 Task: Format the header row with 'Arial Black' font, size 20, and a red background.
Action: Mouse moved to (118, 174)
Screenshot: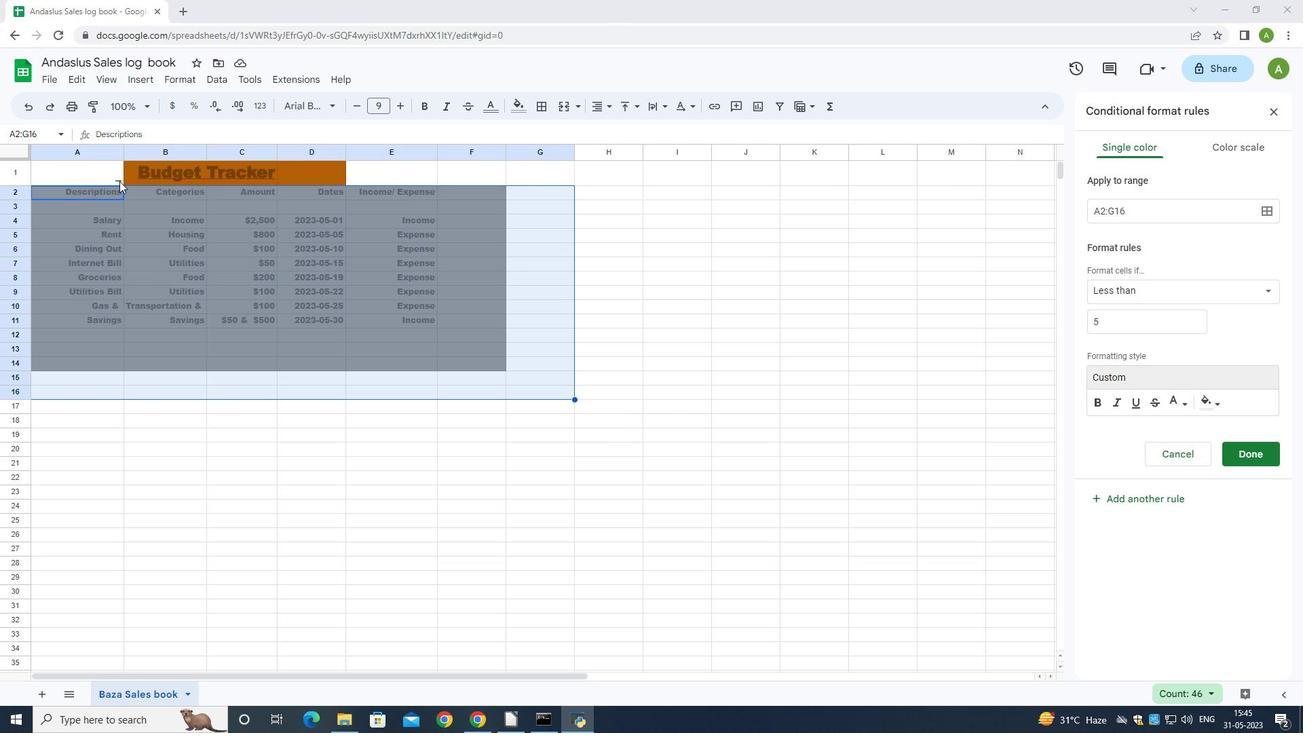 
Action: Mouse pressed left at (118, 174)
Screenshot: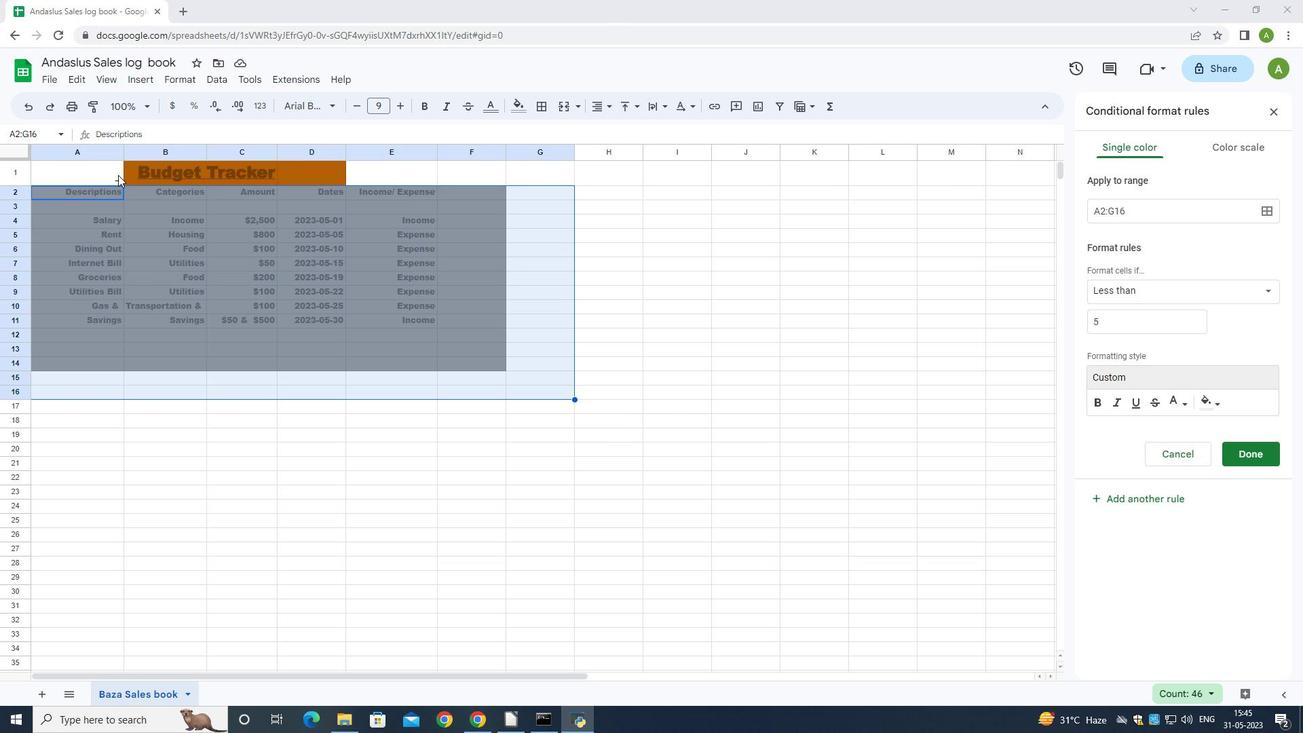 
Action: Mouse moved to (161, 169)
Screenshot: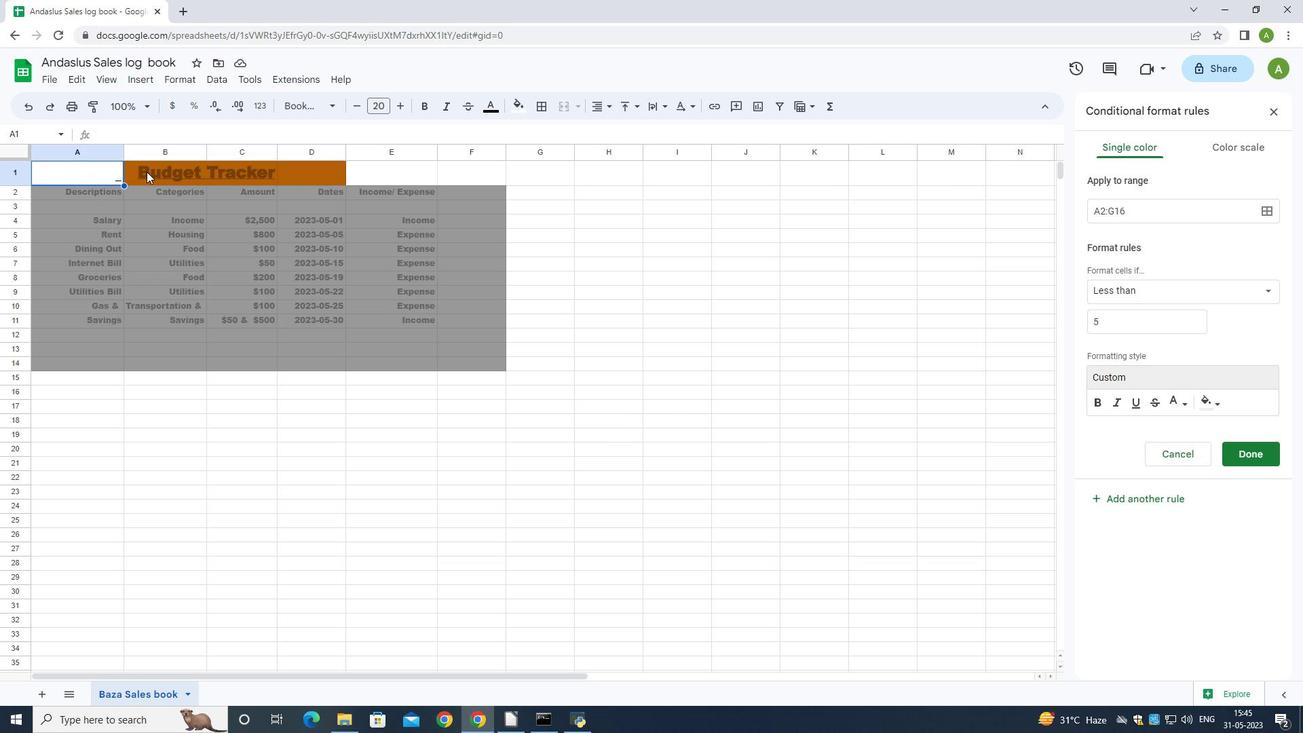 
Action: Mouse pressed left at (161, 169)
Screenshot: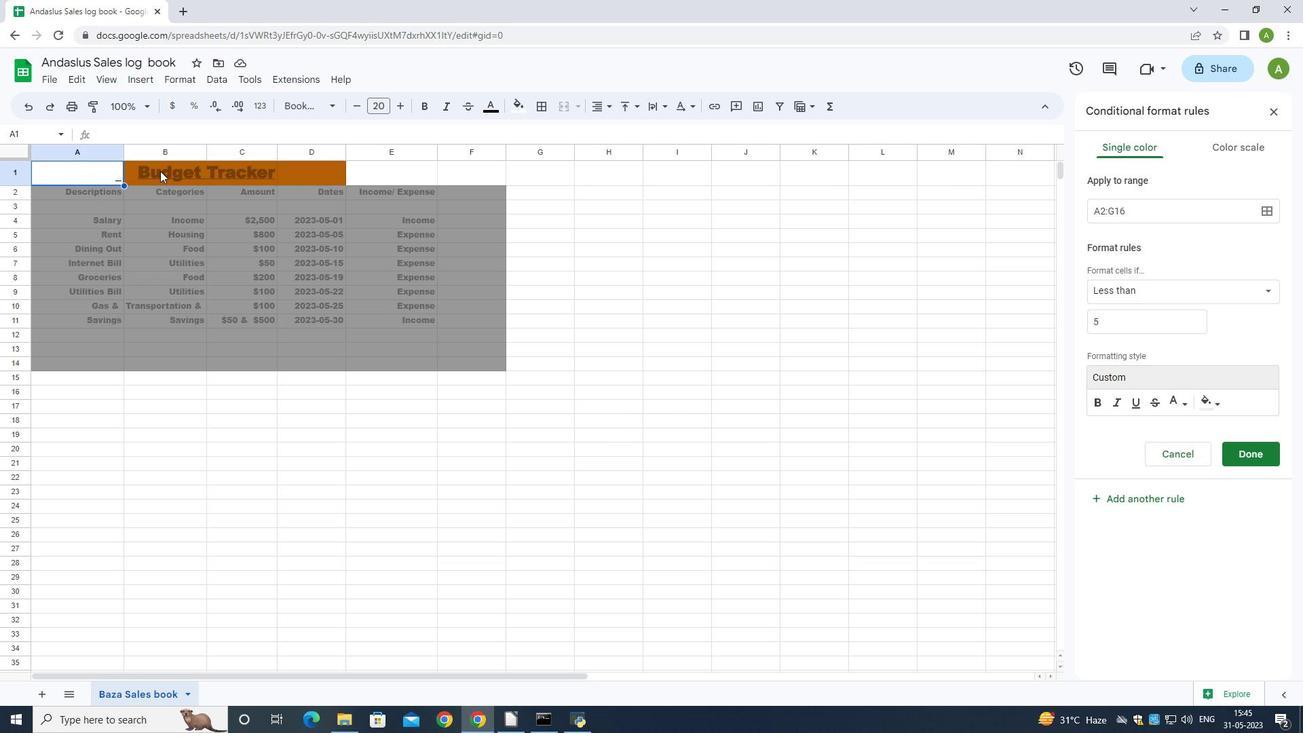 
Action: Mouse moved to (162, 169)
Screenshot: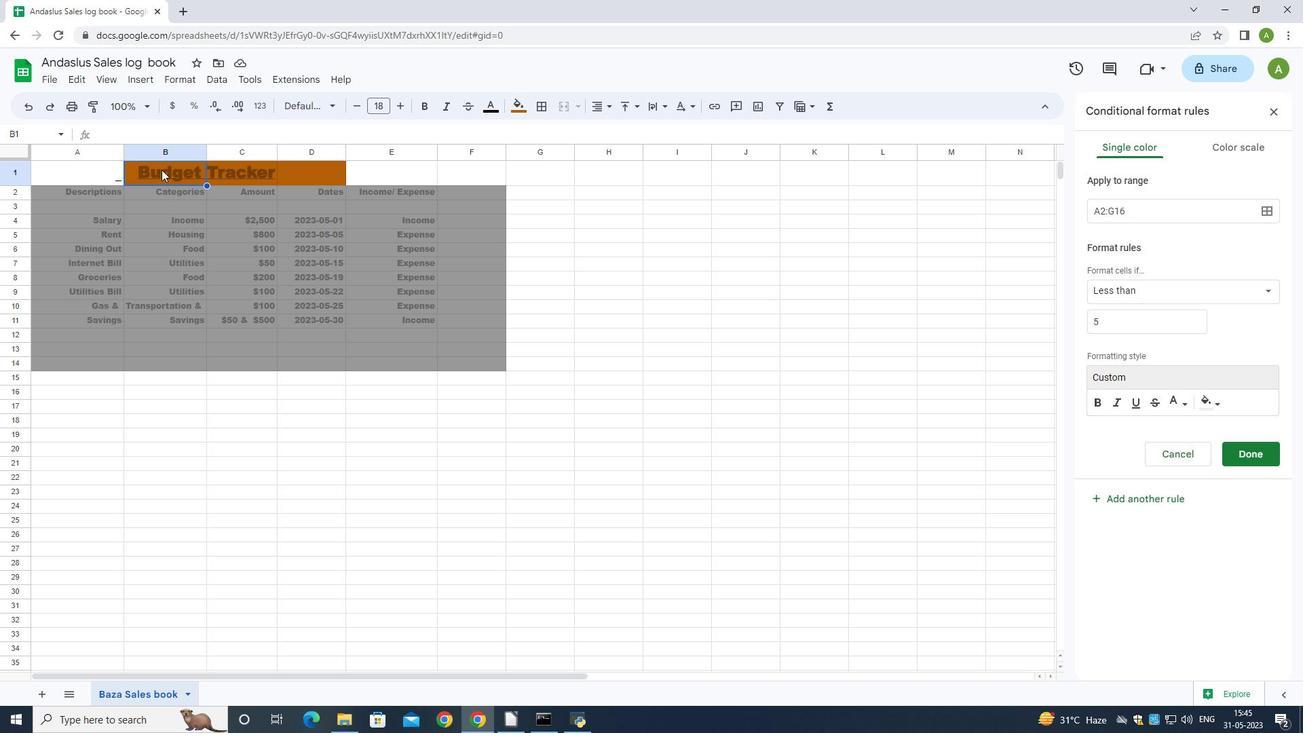 
Action: Mouse pressed left at (162, 169)
Screenshot: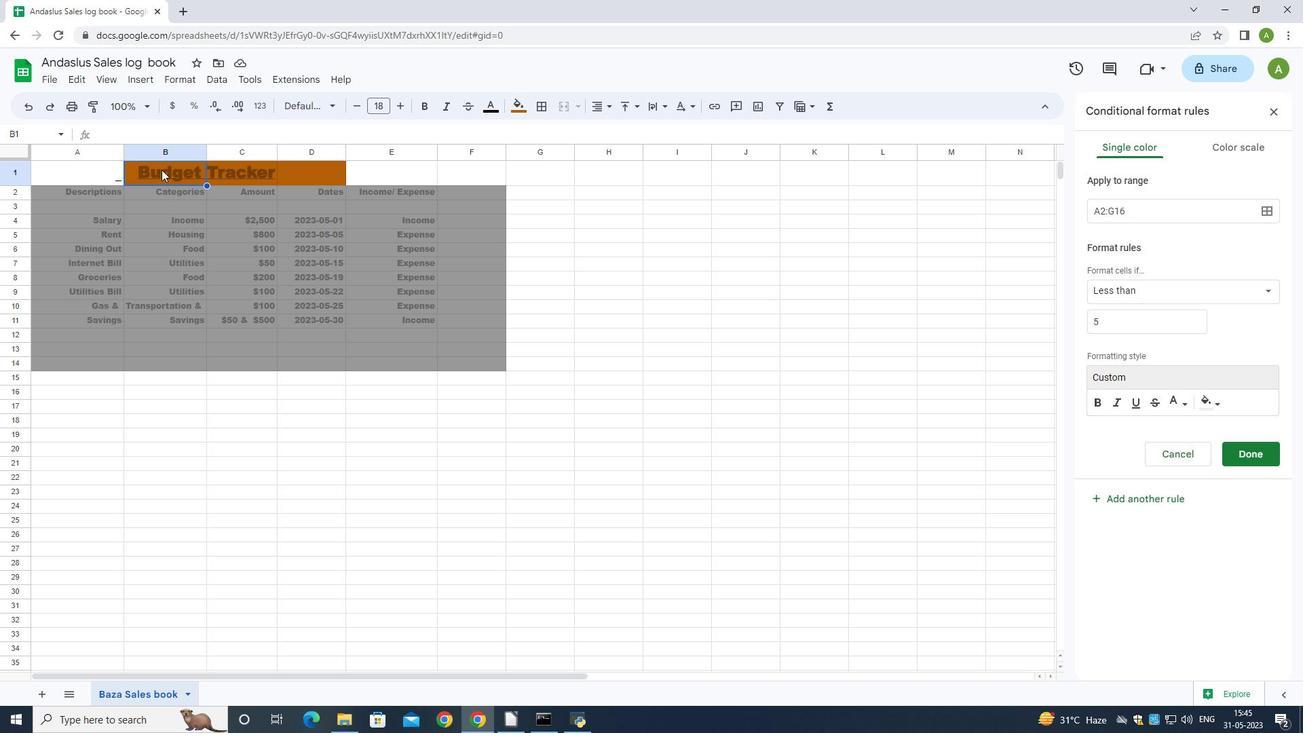 
Action: Mouse moved to (318, 99)
Screenshot: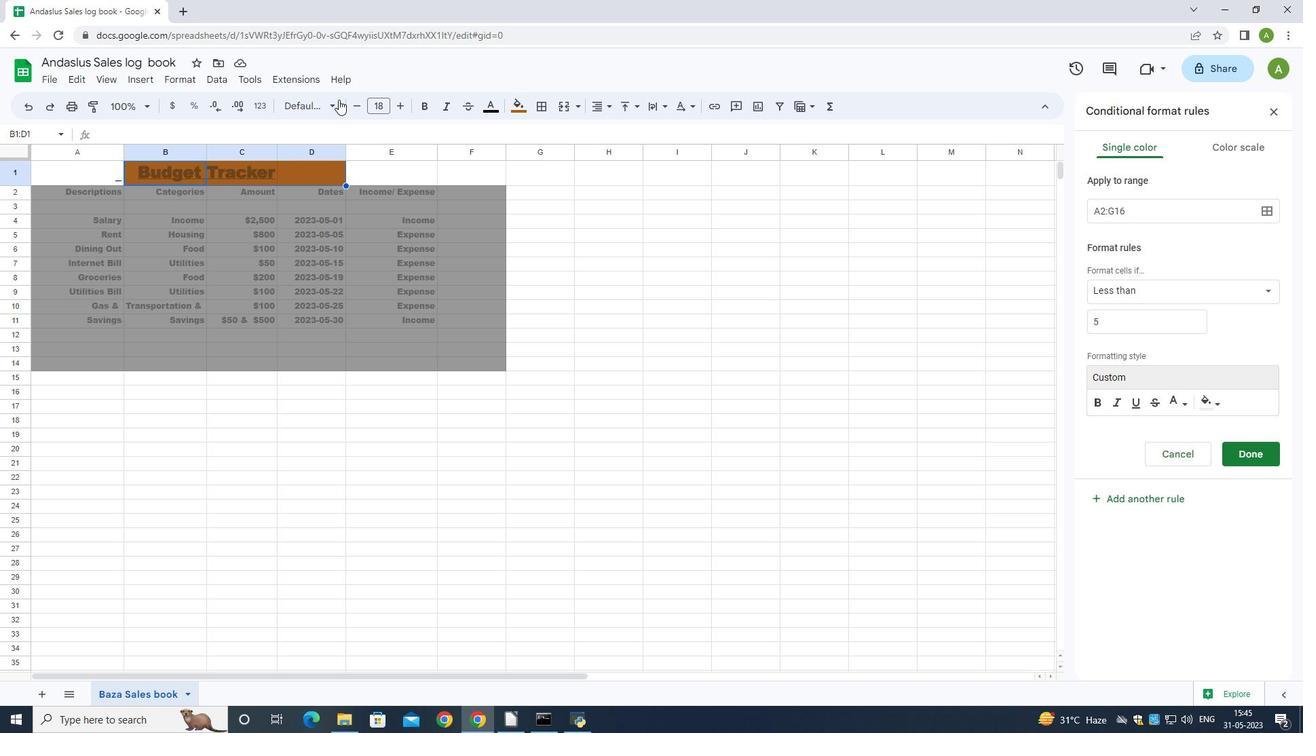
Action: Mouse pressed left at (318, 99)
Screenshot: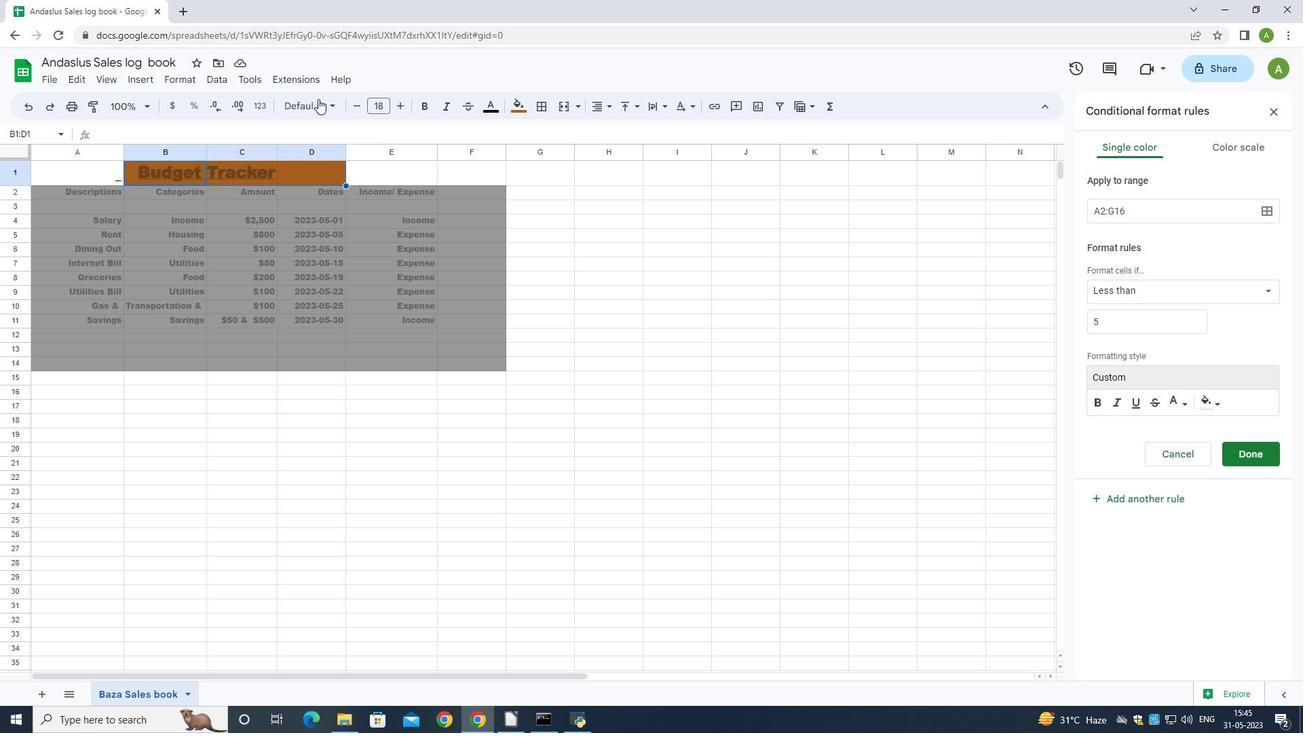 
Action: Mouse moved to (367, 450)
Screenshot: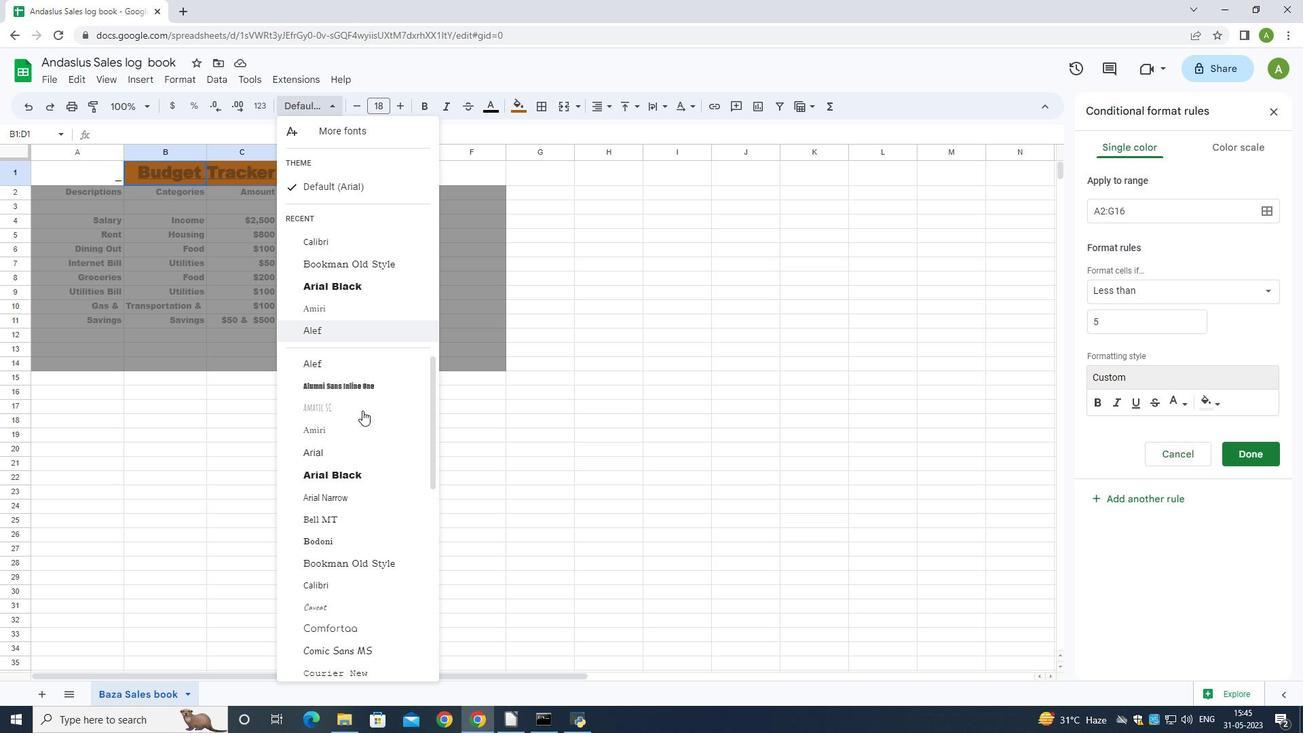 
Action: Mouse scrolled (367, 450) with delta (0, 0)
Screenshot: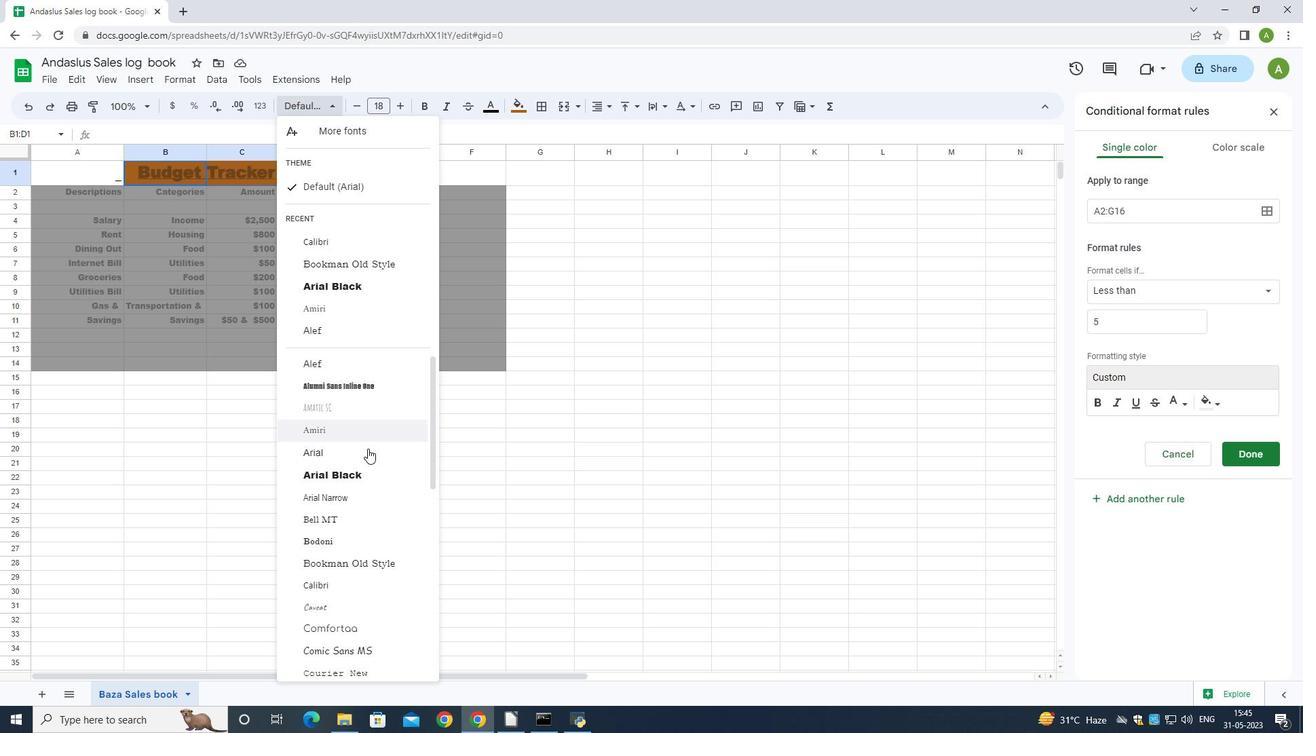 
Action: Mouse moved to (367, 451)
Screenshot: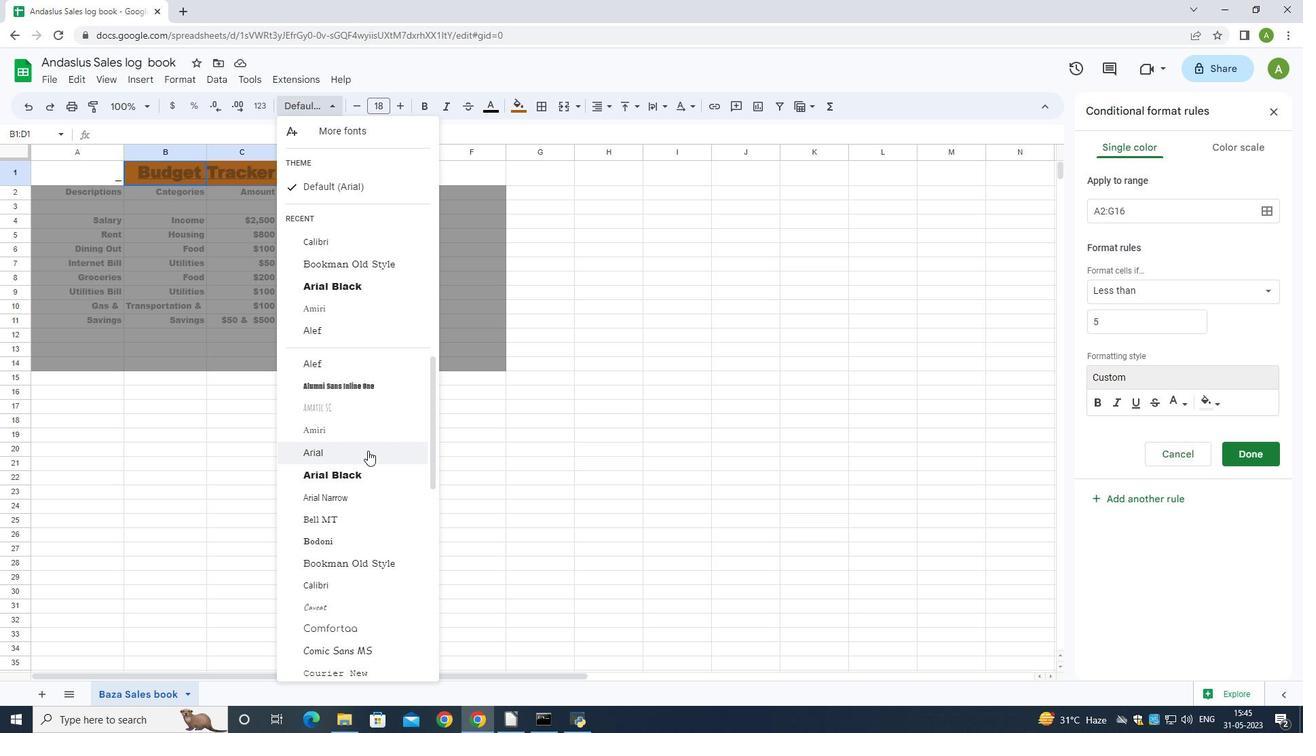 
Action: Mouse scrolled (367, 450) with delta (0, 0)
Screenshot: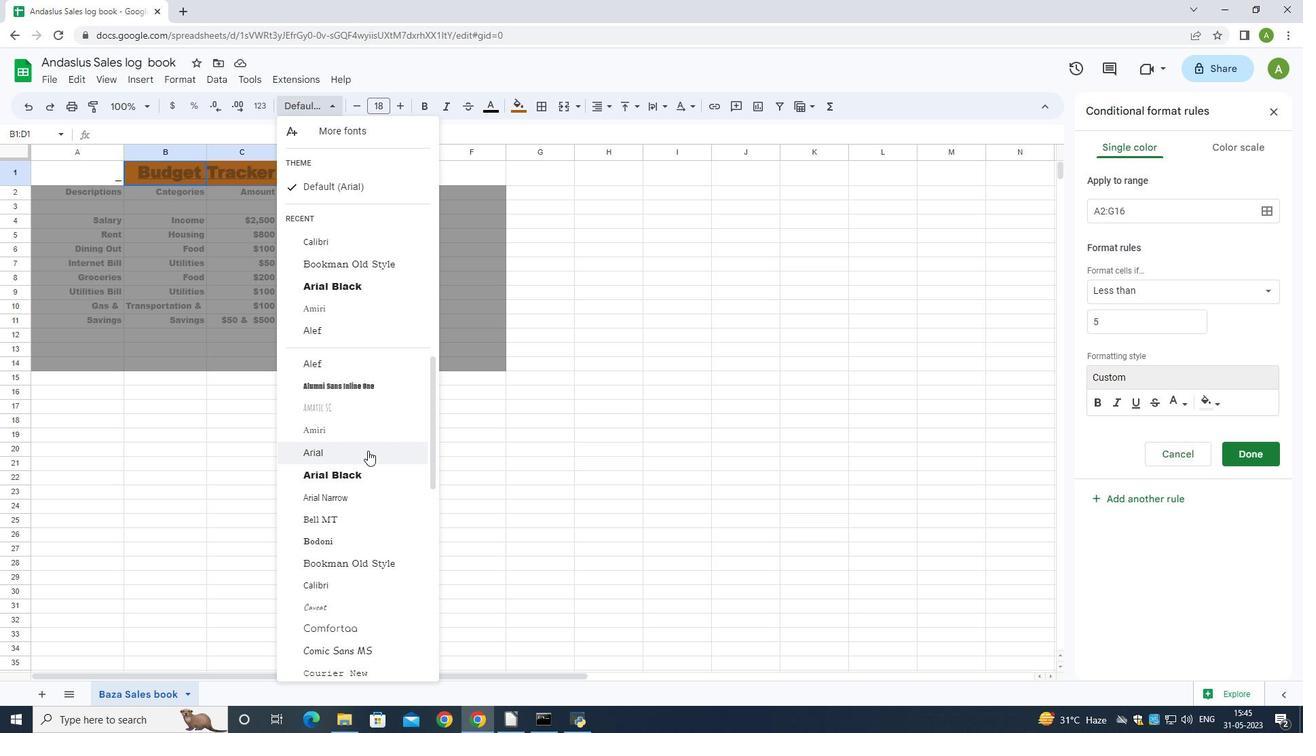 
Action: Mouse scrolled (367, 450) with delta (0, 0)
Screenshot: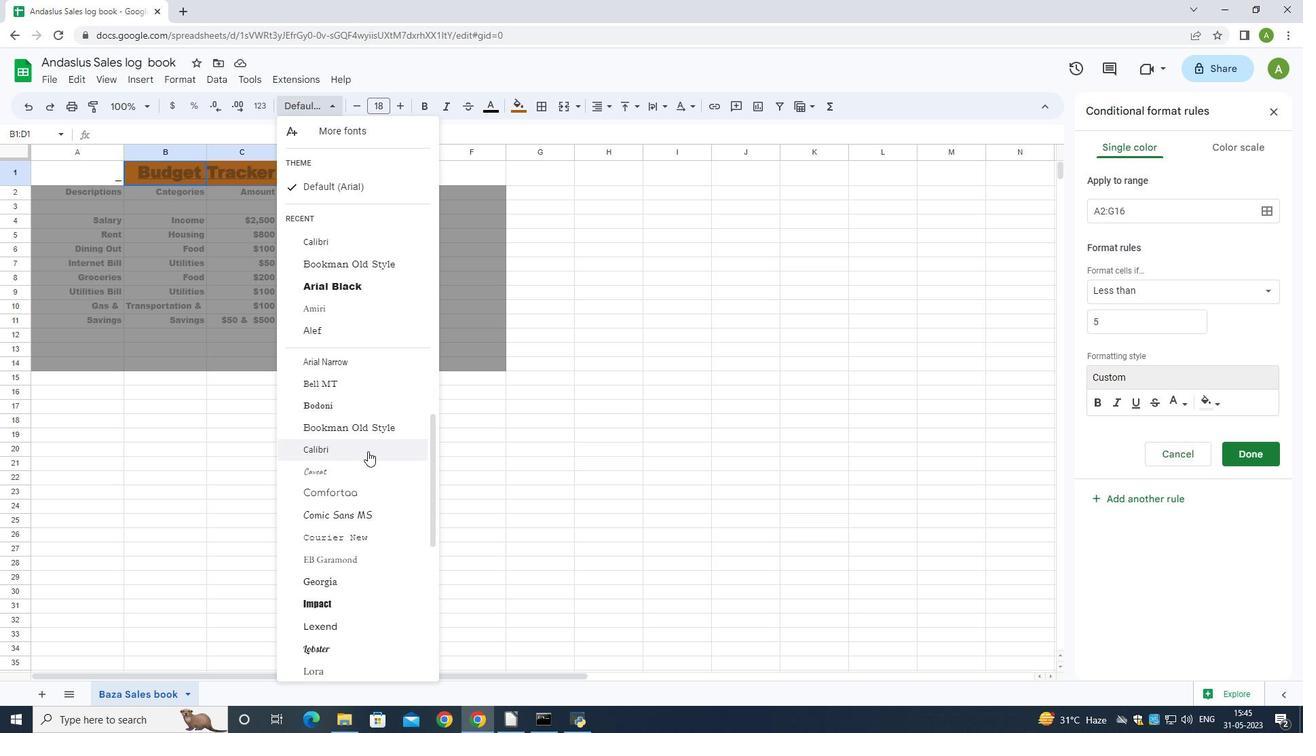 
Action: Mouse scrolled (367, 450) with delta (0, 0)
Screenshot: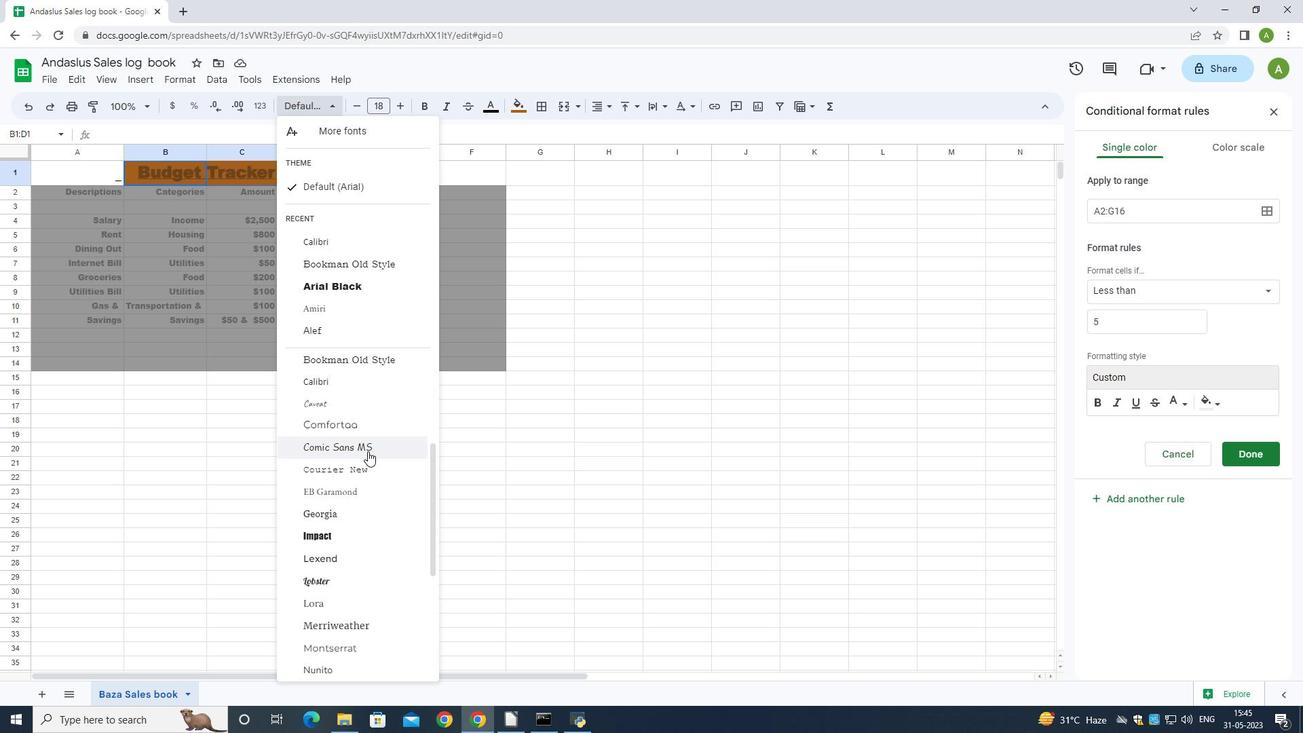 
Action: Mouse scrolled (367, 450) with delta (0, 0)
Screenshot: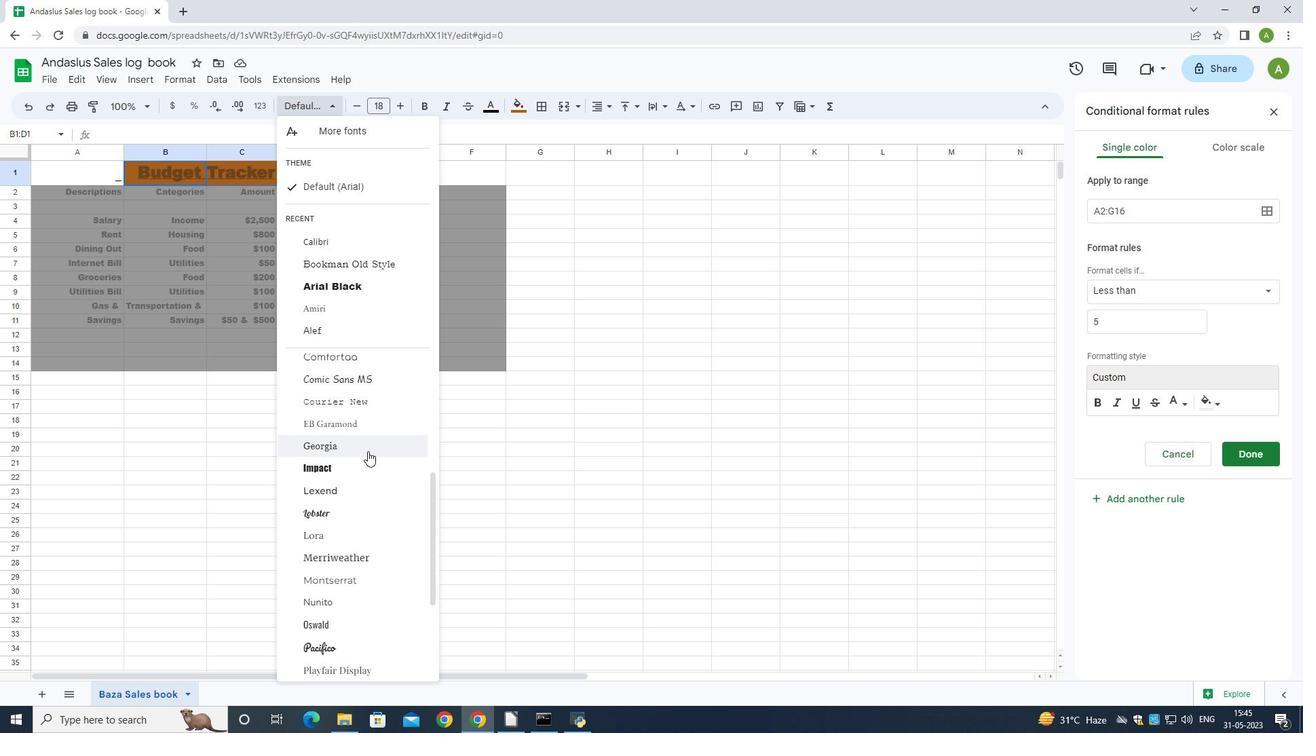 
Action: Mouse scrolled (367, 450) with delta (0, 0)
Screenshot: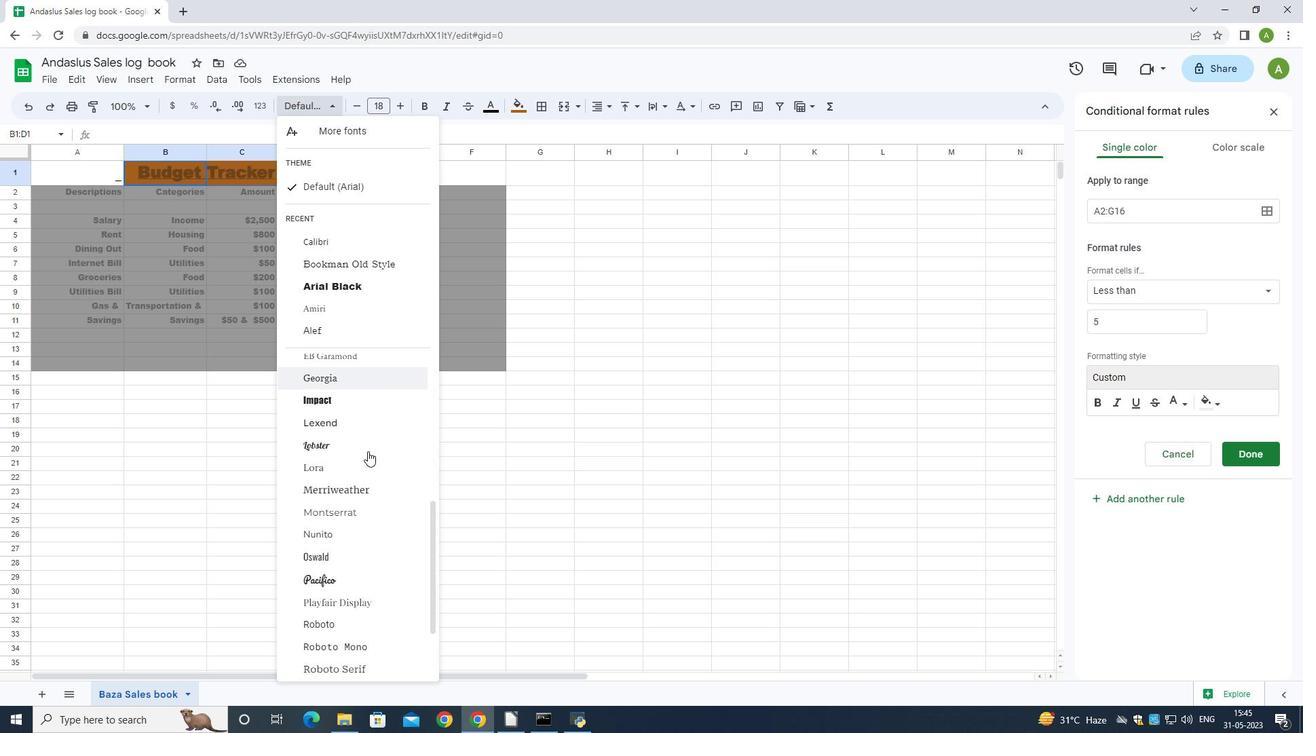
Action: Mouse scrolled (367, 450) with delta (0, 0)
Screenshot: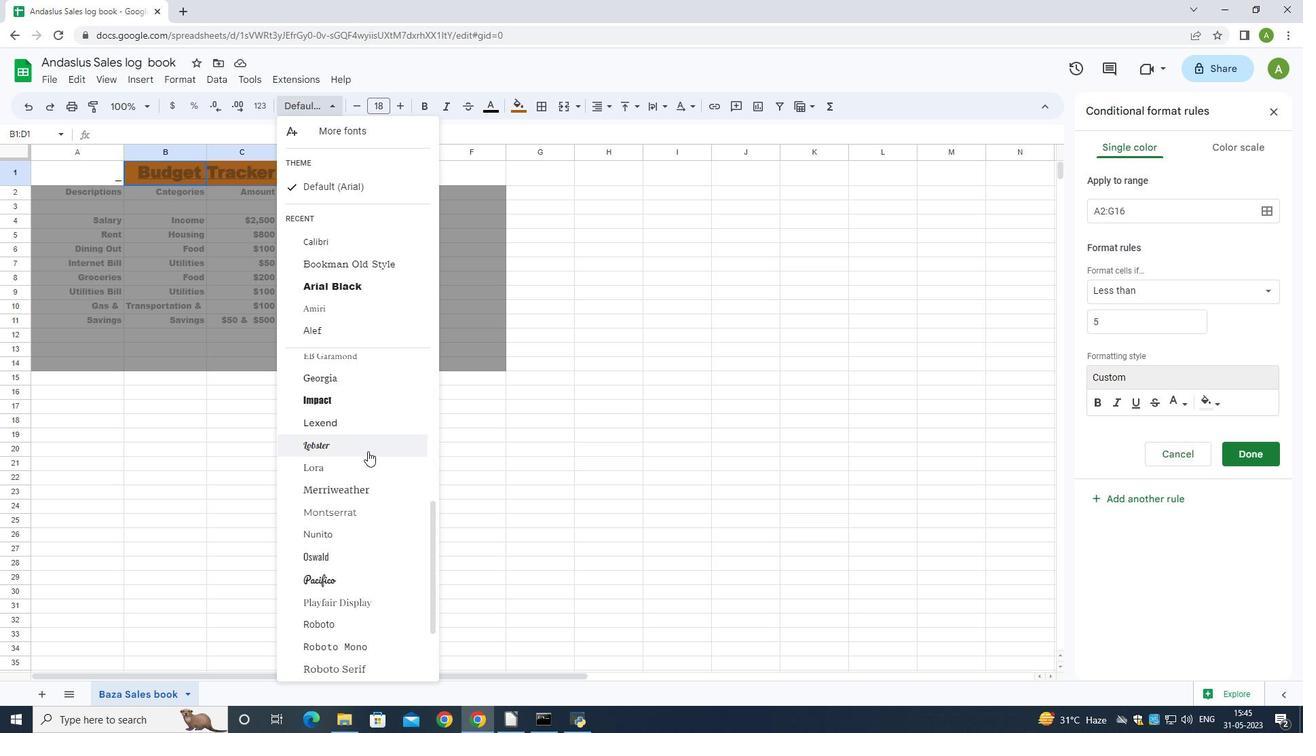 
Action: Mouse scrolled (367, 450) with delta (0, 0)
Screenshot: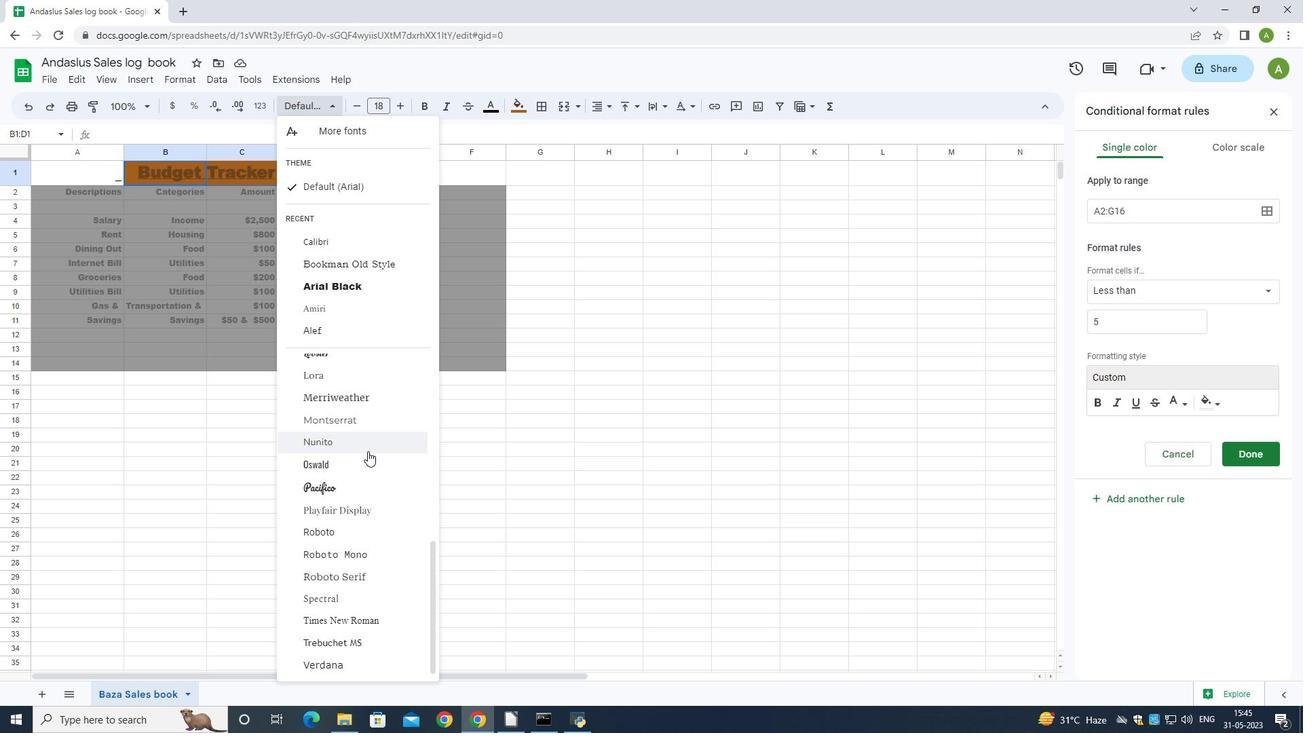 
Action: Mouse moved to (365, 133)
Screenshot: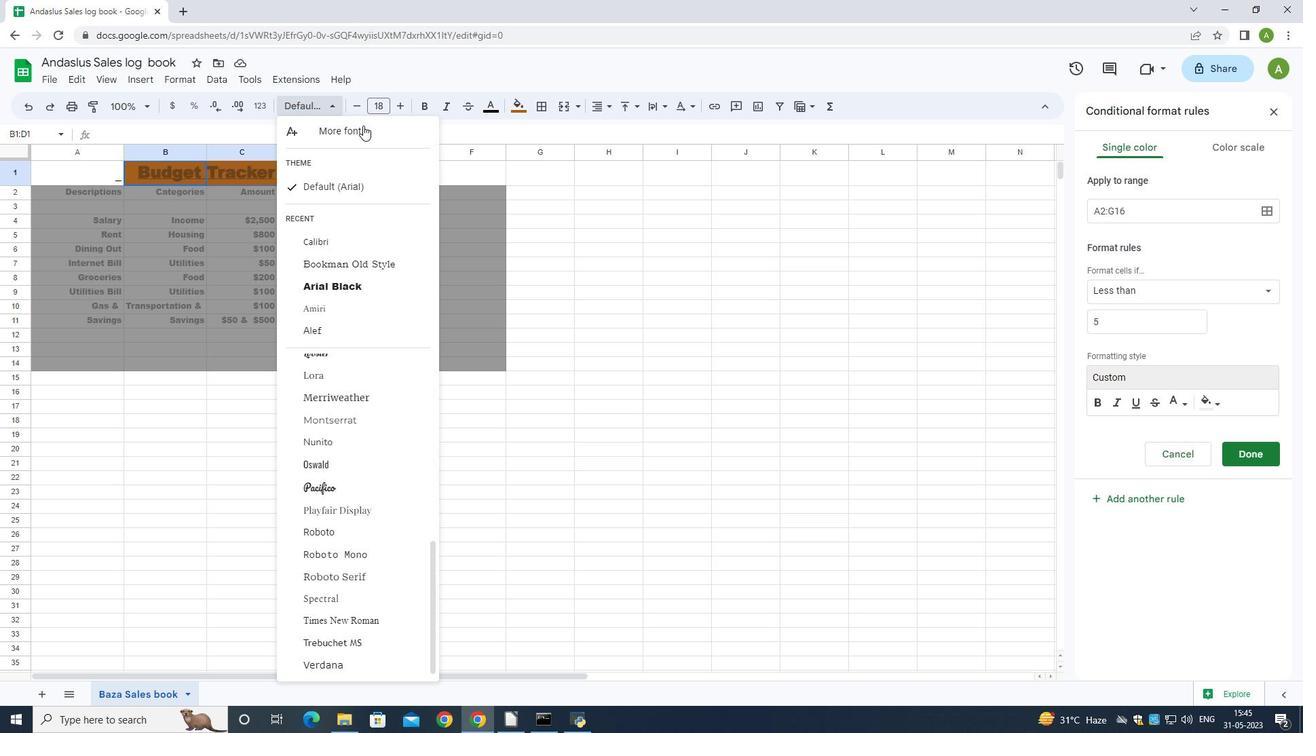 
Action: Mouse pressed left at (365, 133)
Screenshot: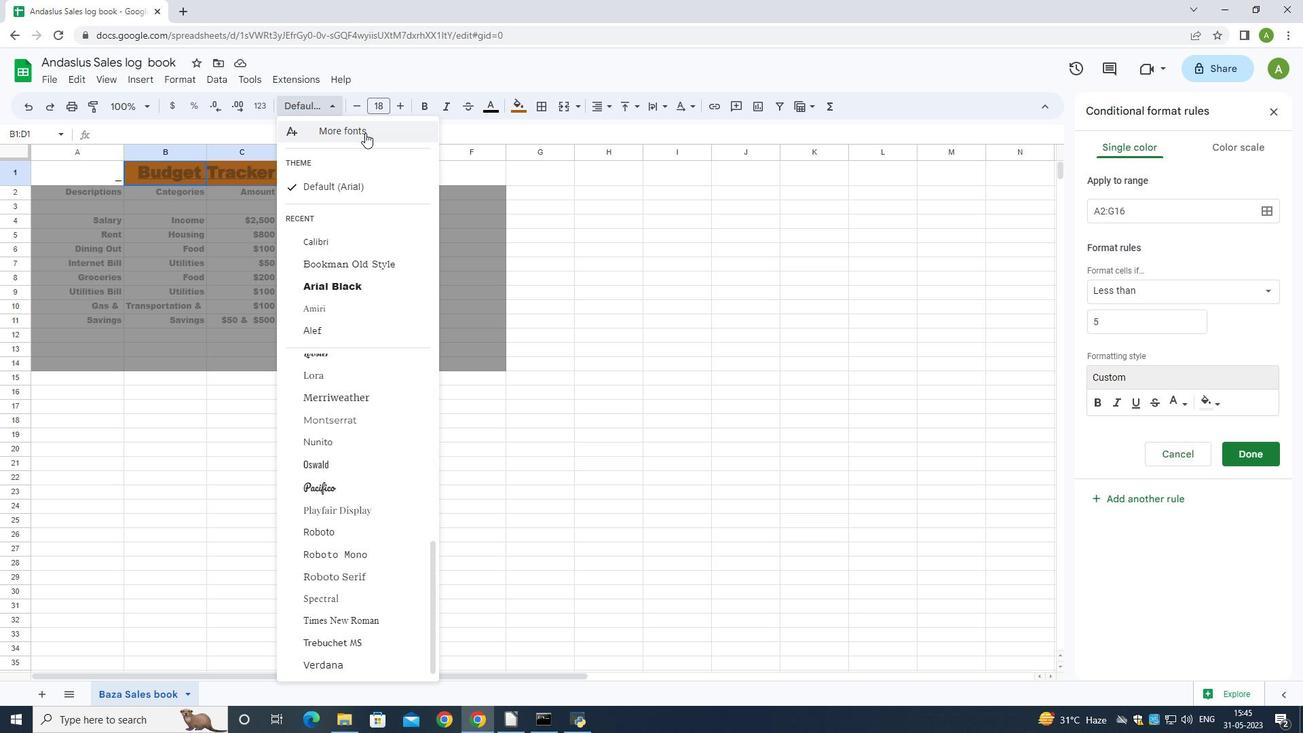 
Action: Mouse moved to (418, 217)
Screenshot: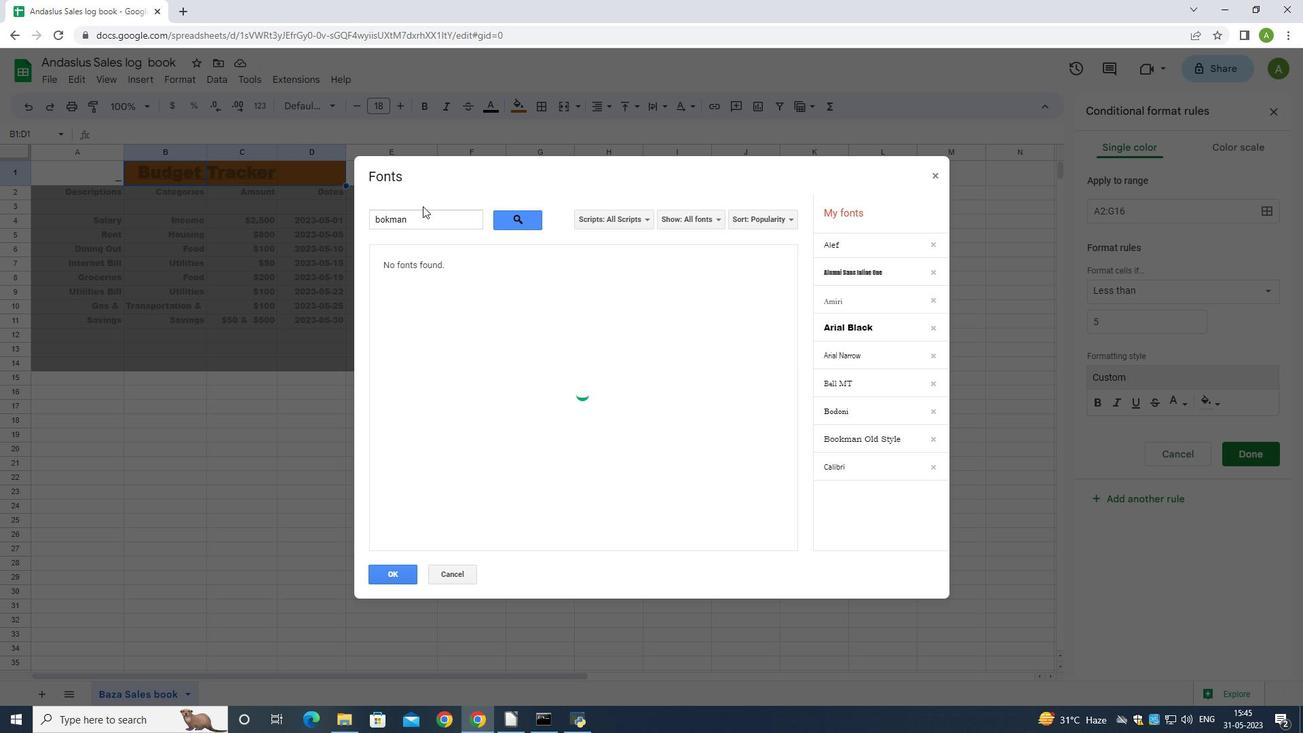 
Action: Mouse pressed left at (418, 217)
Screenshot: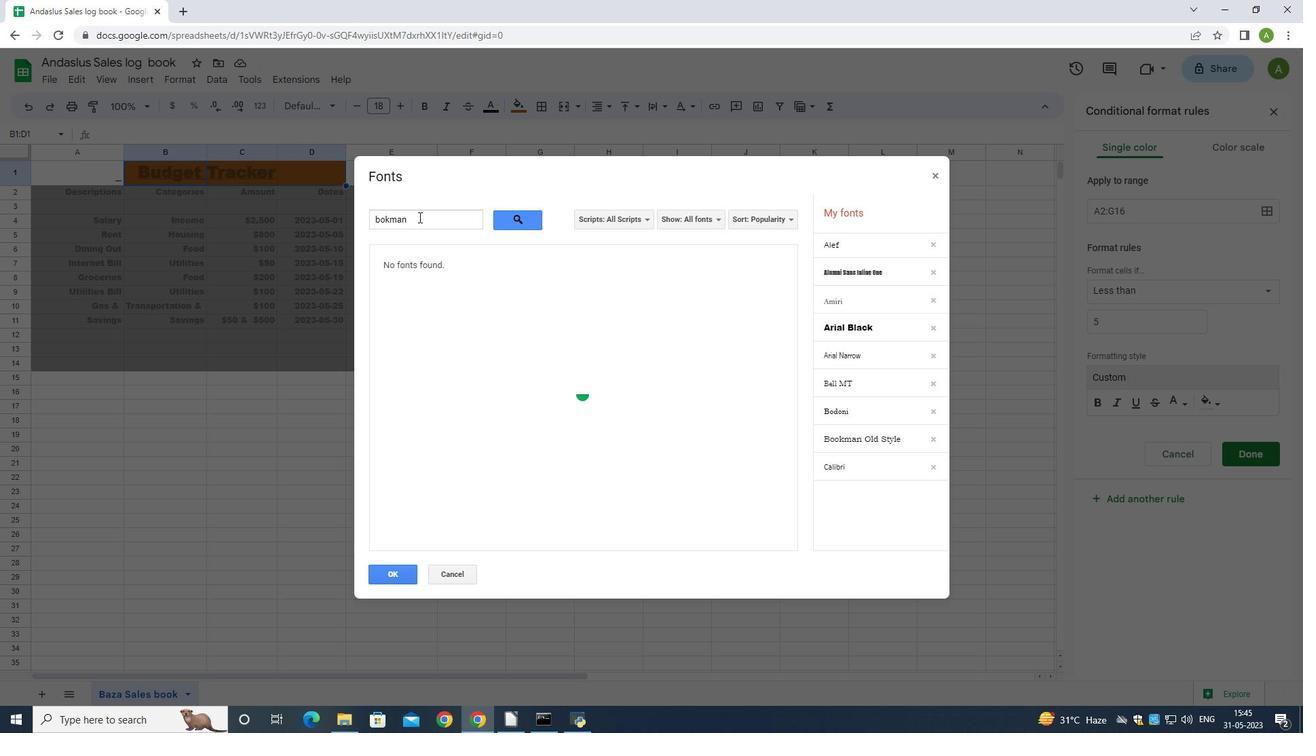 
Action: Key pressed <Key.backspace><Key.backspace><Key.backspace><Key.backspace><Key.backspace><Key.backspace><Key.shift>Batang
Screenshot: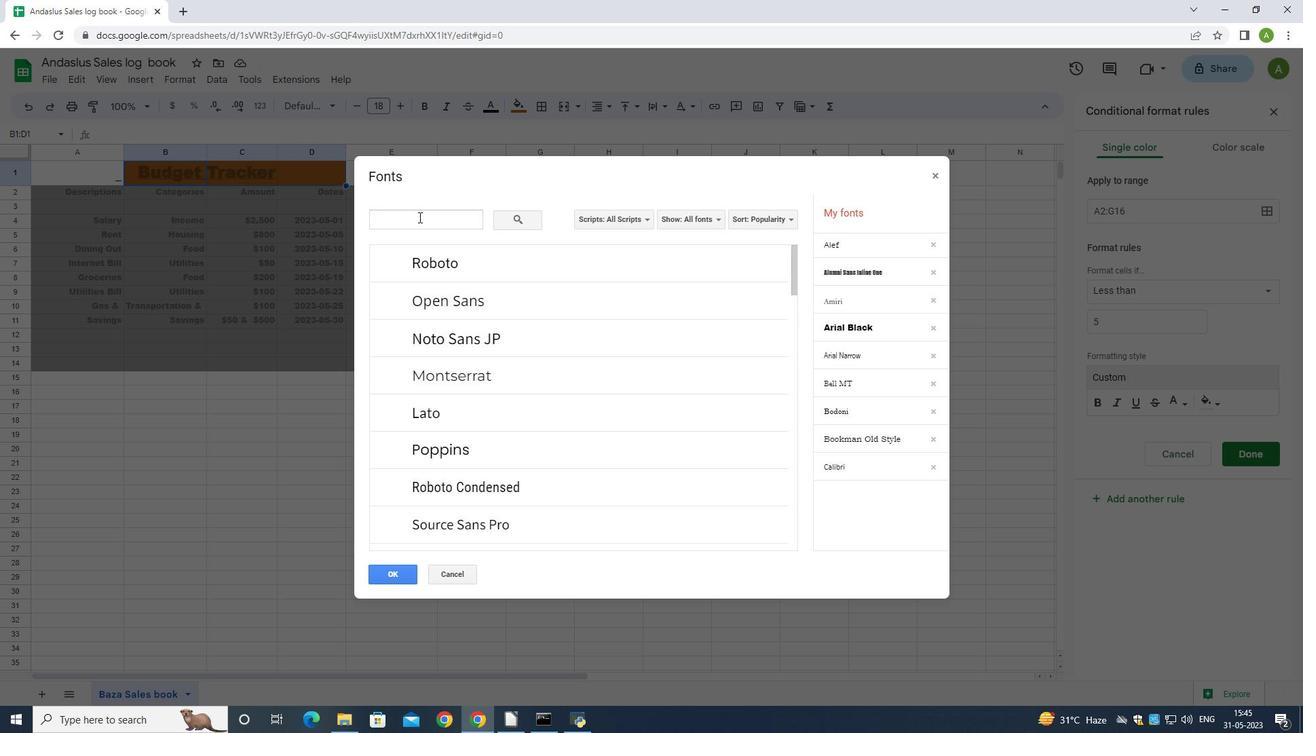 
Action: Mouse pressed left at (418, 217)
Screenshot: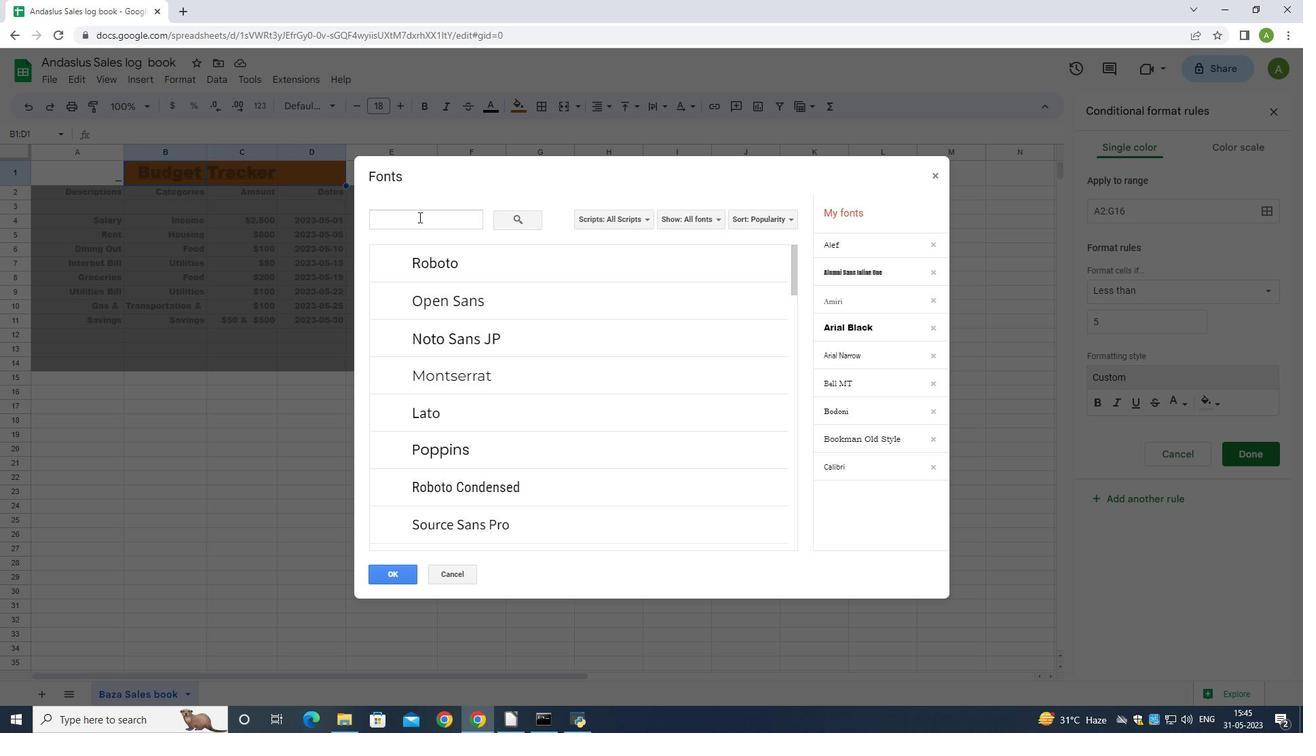 
Action: Key pressed <Key.shift>Batang
Screenshot: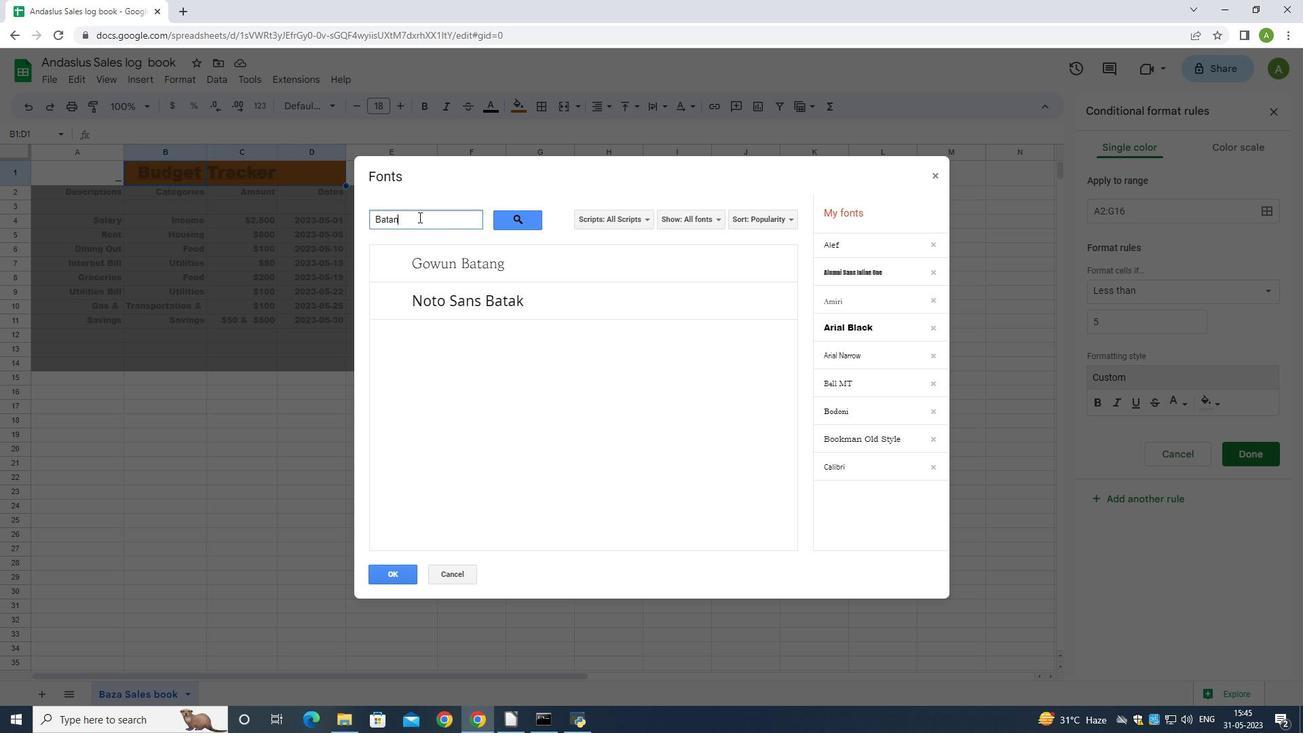 
Action: Mouse moved to (441, 265)
Screenshot: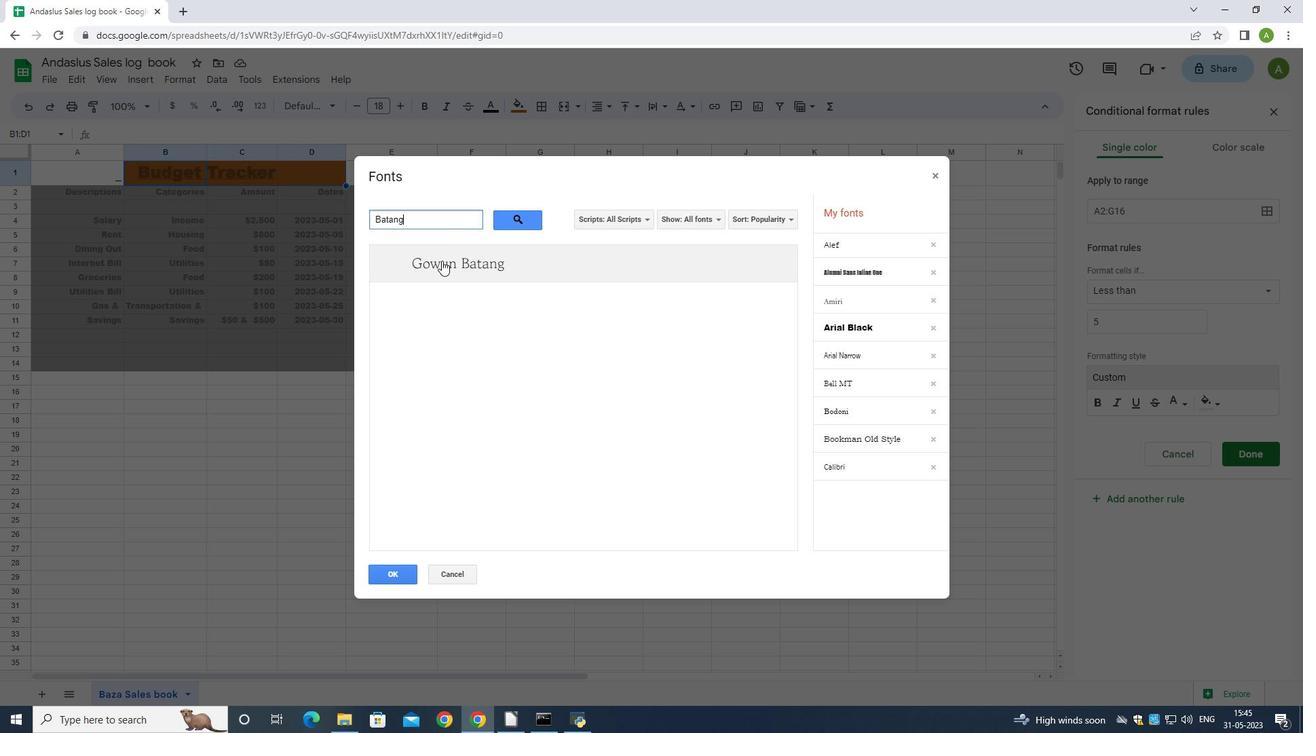 
Action: Mouse pressed left at (441, 265)
Screenshot: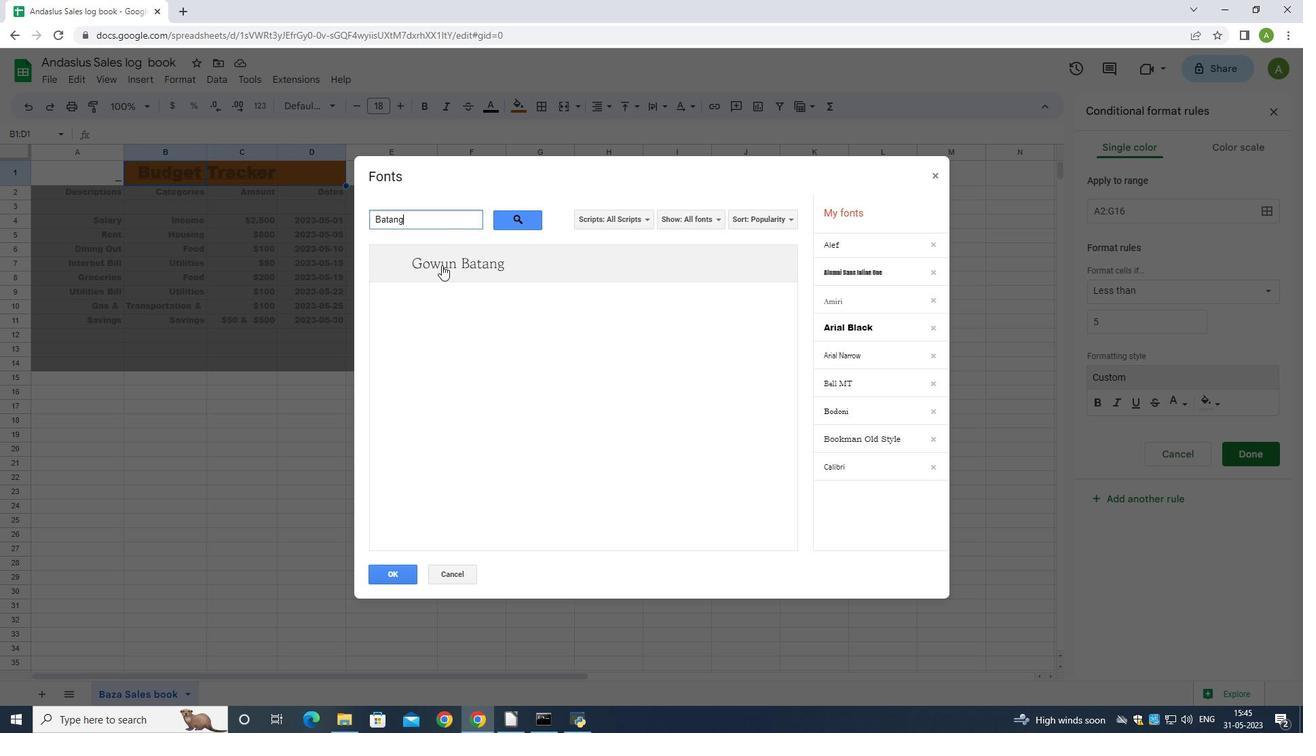 
Action: Mouse moved to (386, 577)
Screenshot: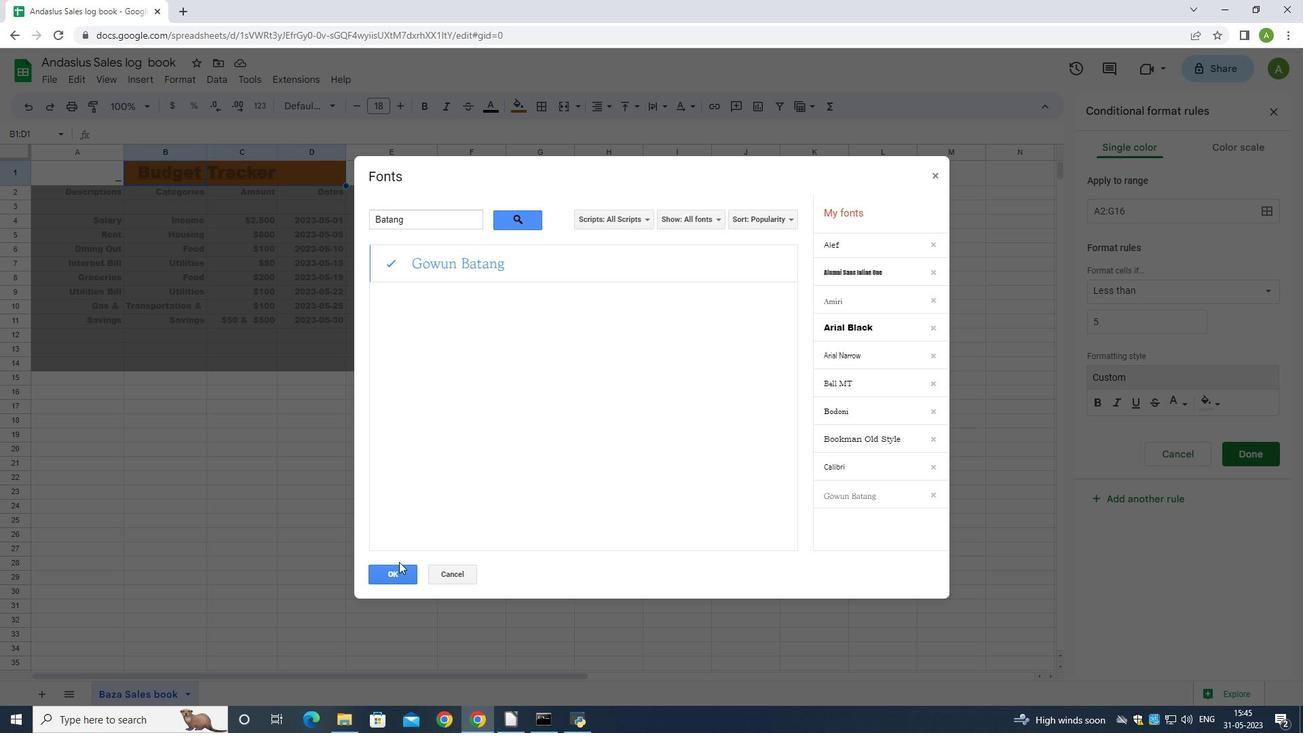 
Action: Mouse pressed left at (386, 577)
Screenshot: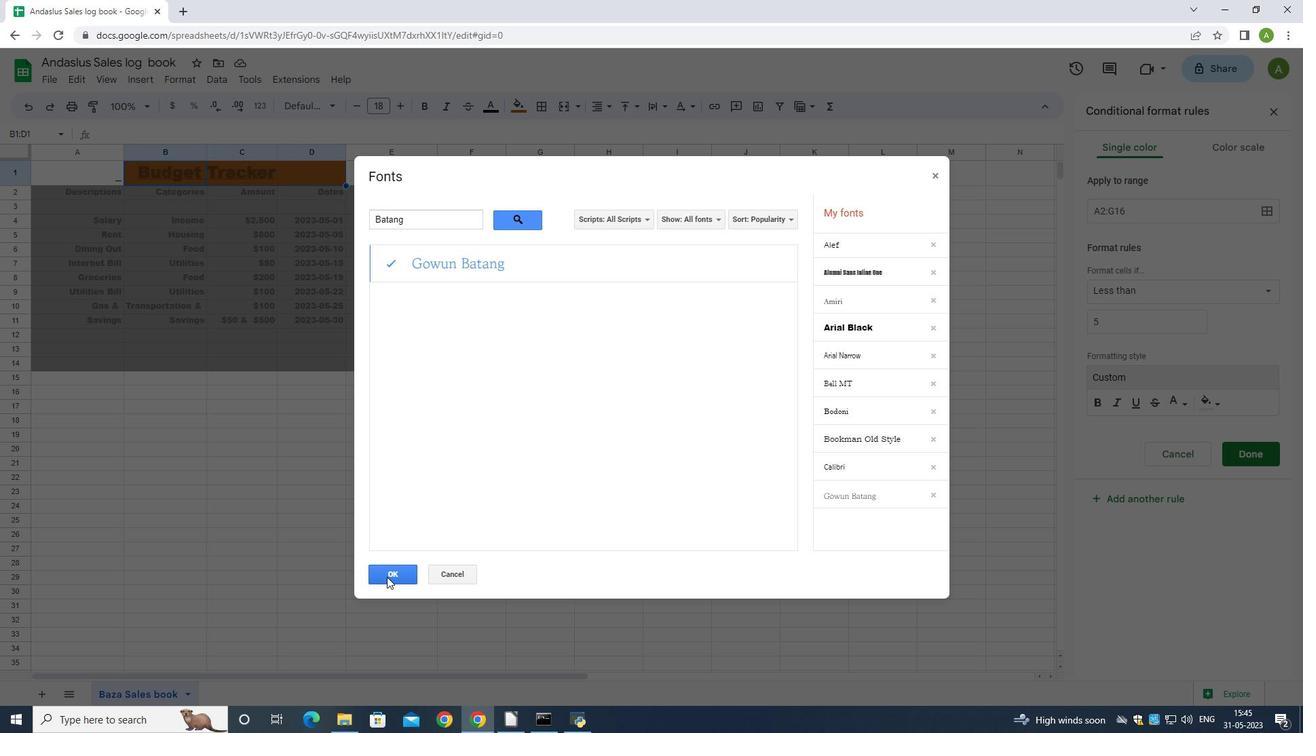 
Action: Mouse moved to (525, 108)
Screenshot: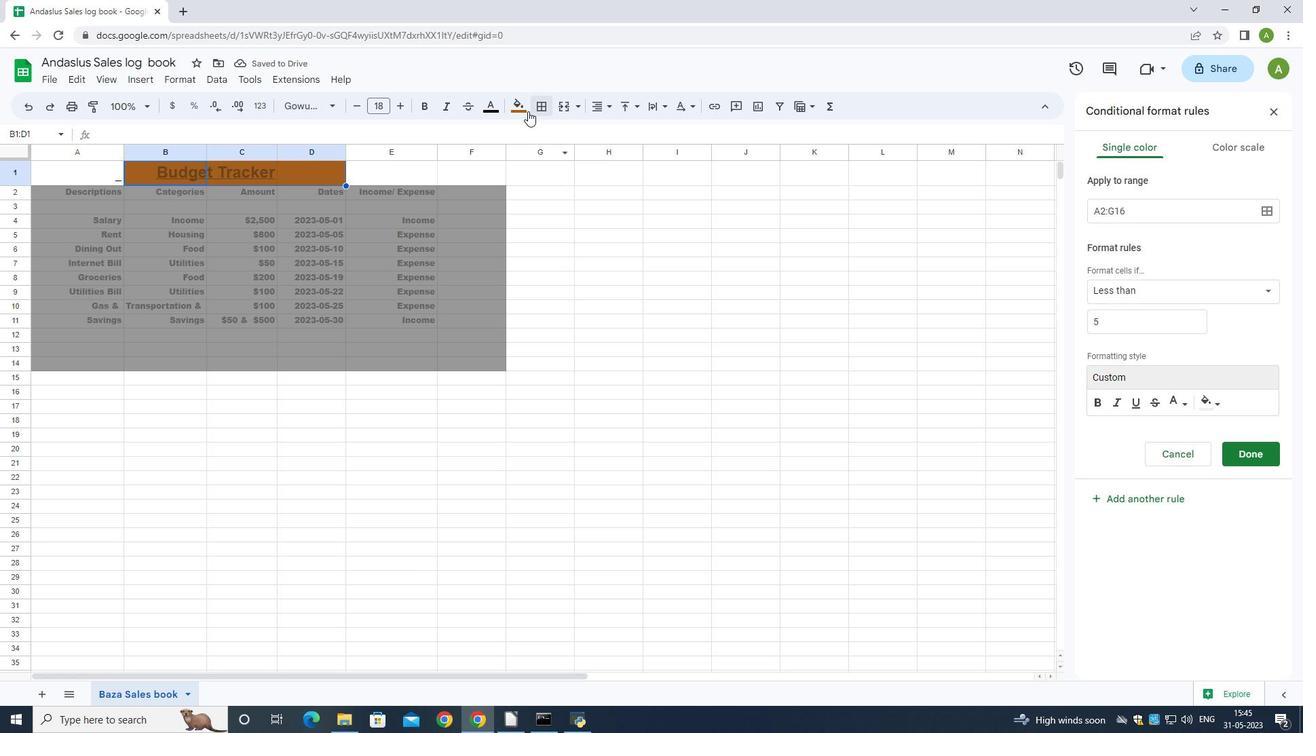 
Action: Mouse pressed left at (525, 108)
Screenshot: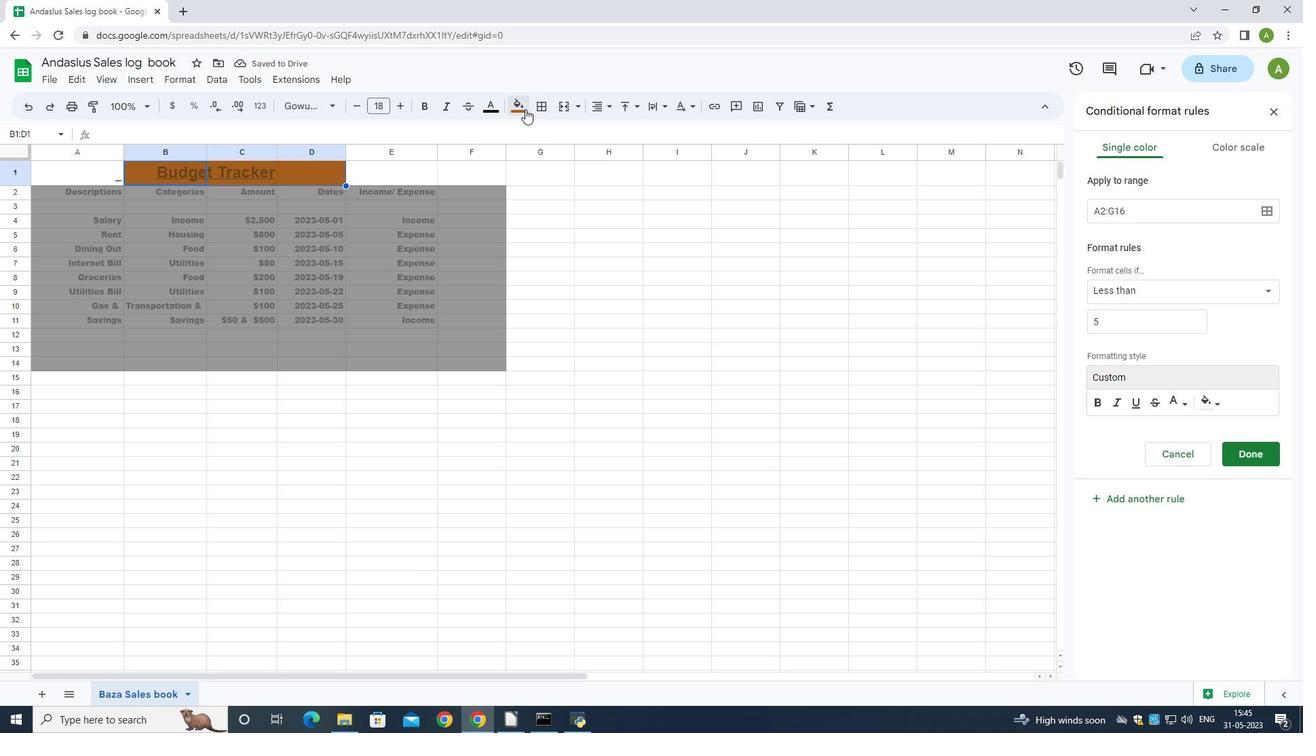
Action: Mouse moved to (539, 169)
Screenshot: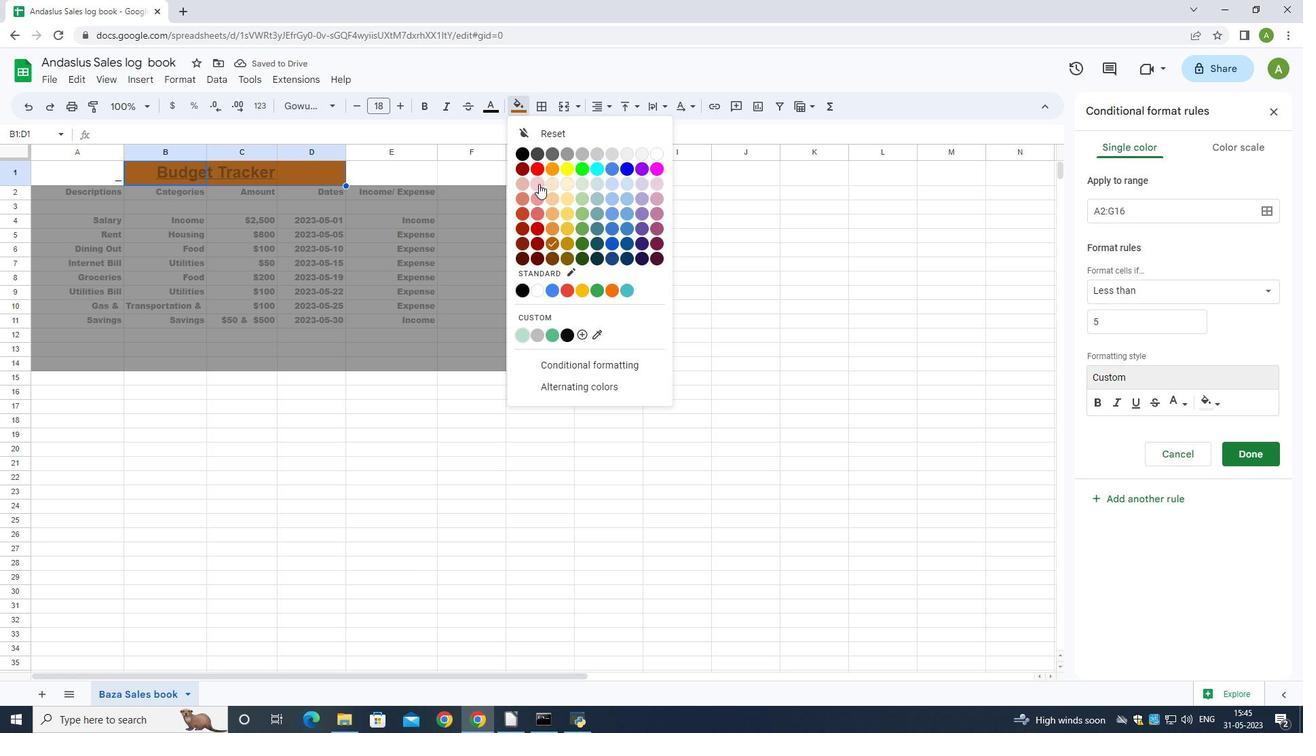 
Action: Mouse pressed left at (539, 169)
Screenshot: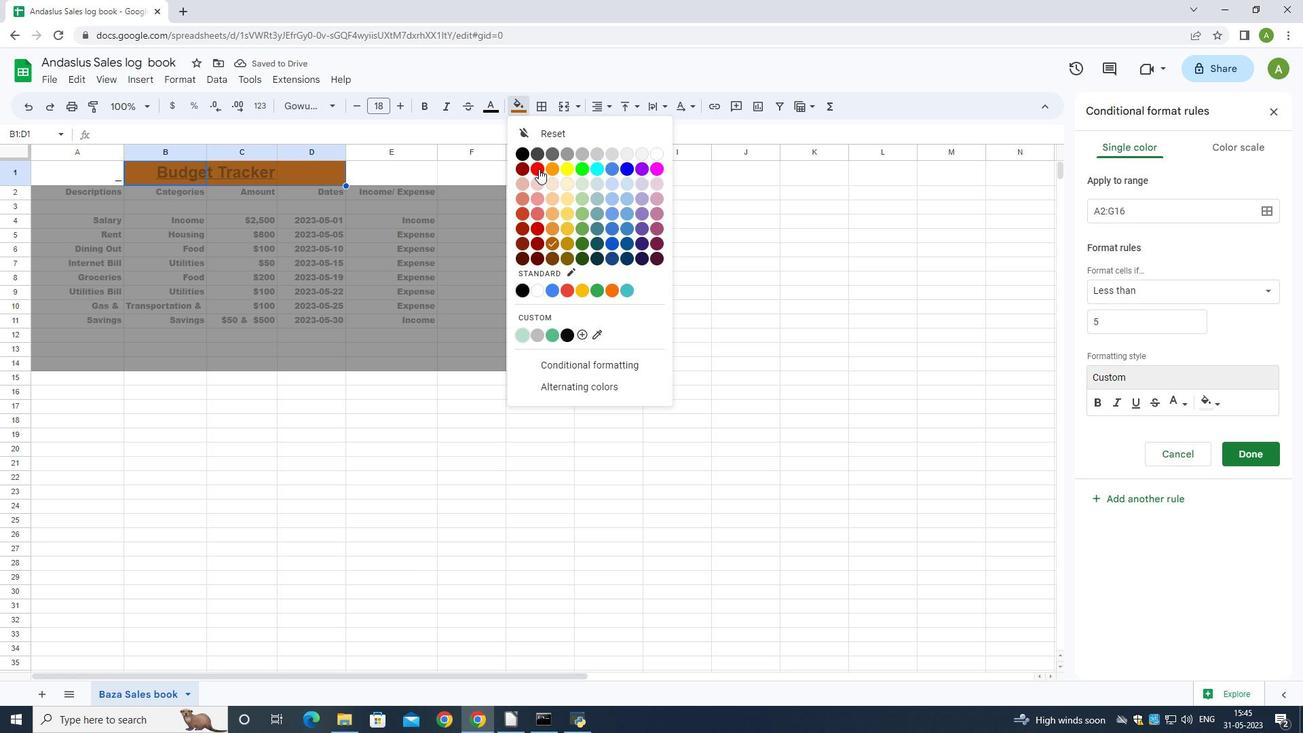 
Action: Mouse moved to (46, 198)
Screenshot: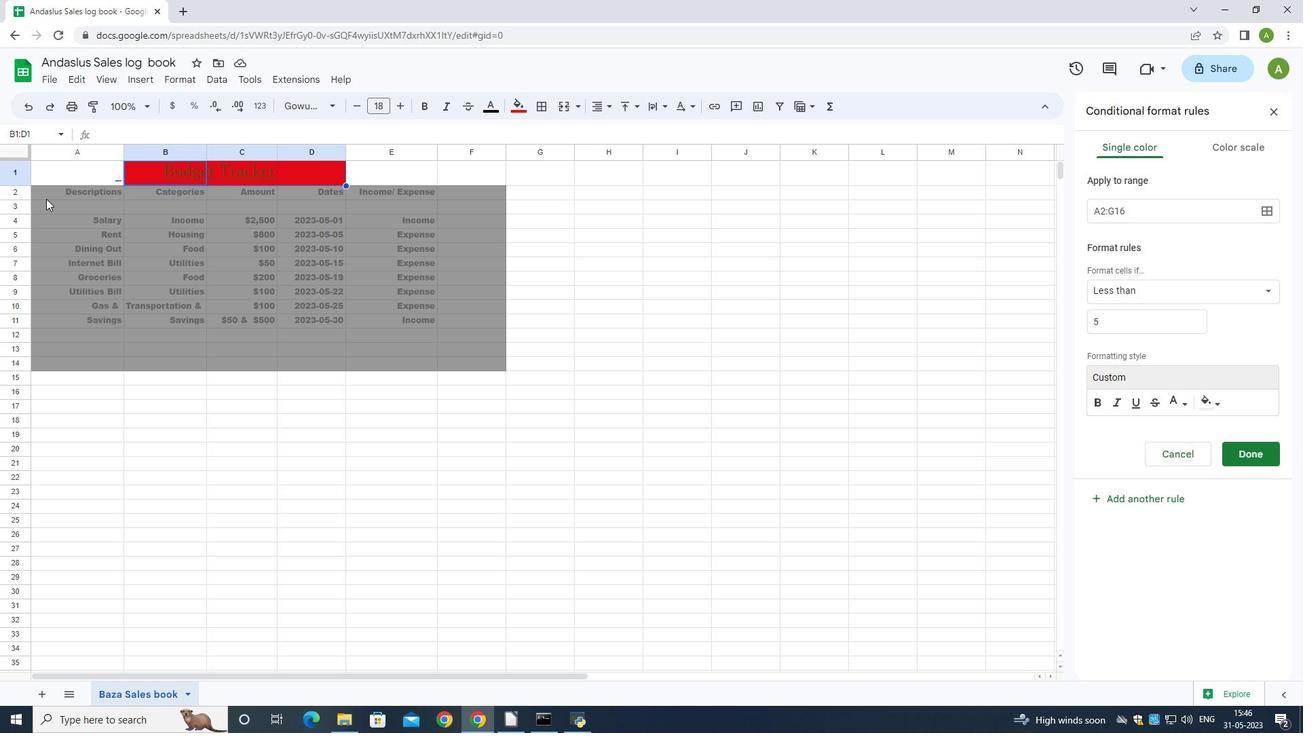 
Action: Mouse pressed left at (46, 198)
Screenshot: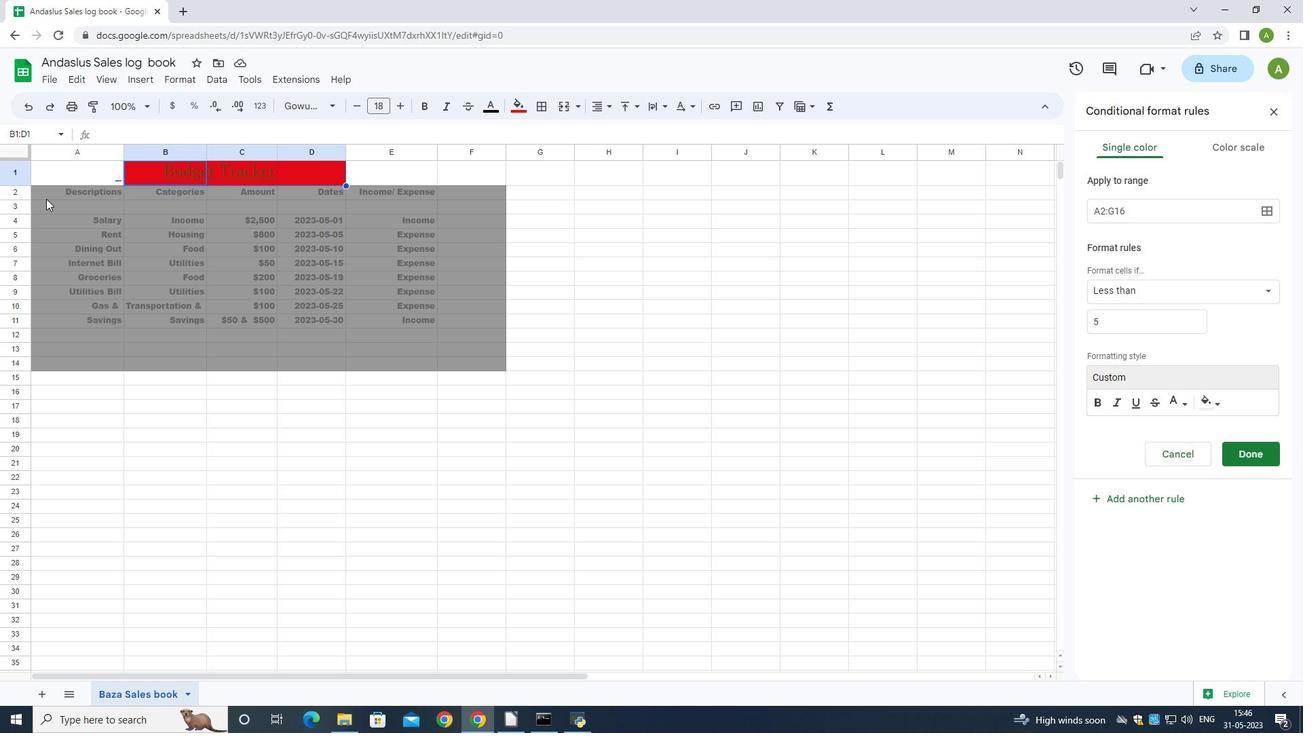 
Action: Mouse moved to (45, 193)
Screenshot: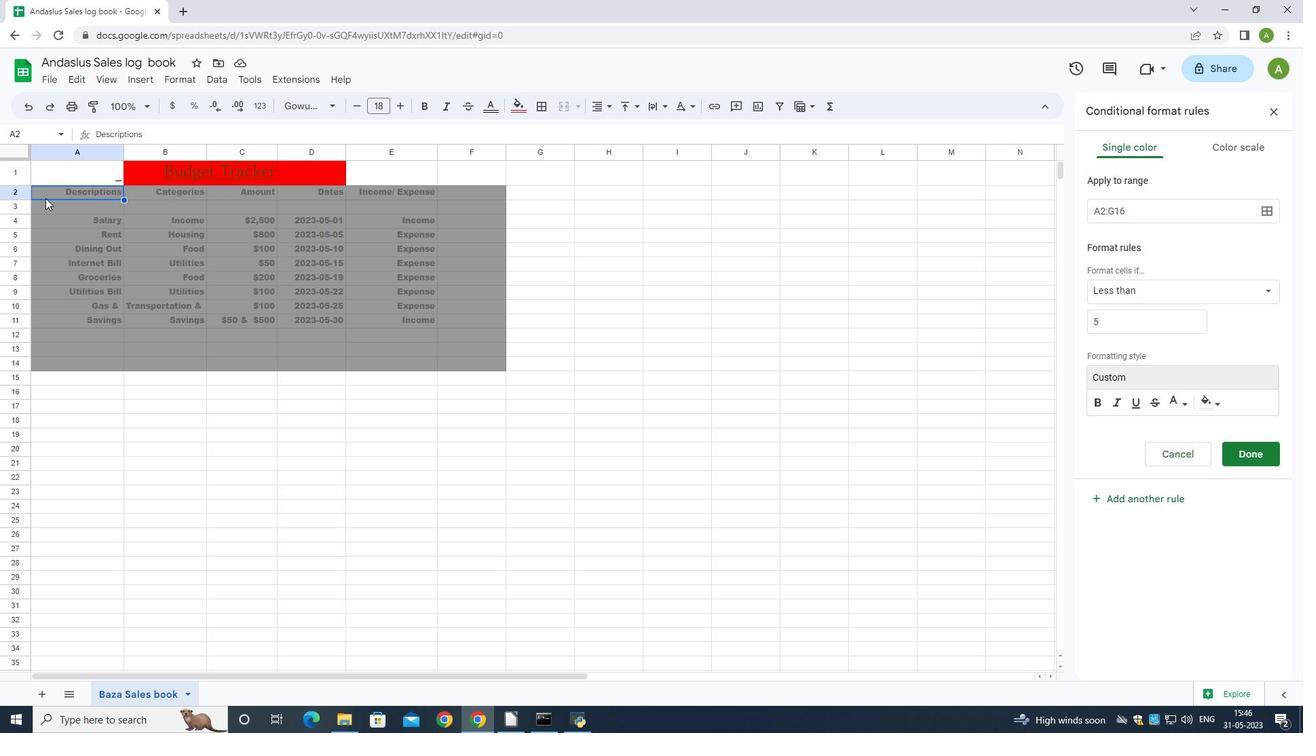 
Action: Mouse pressed left at (45, 193)
Screenshot: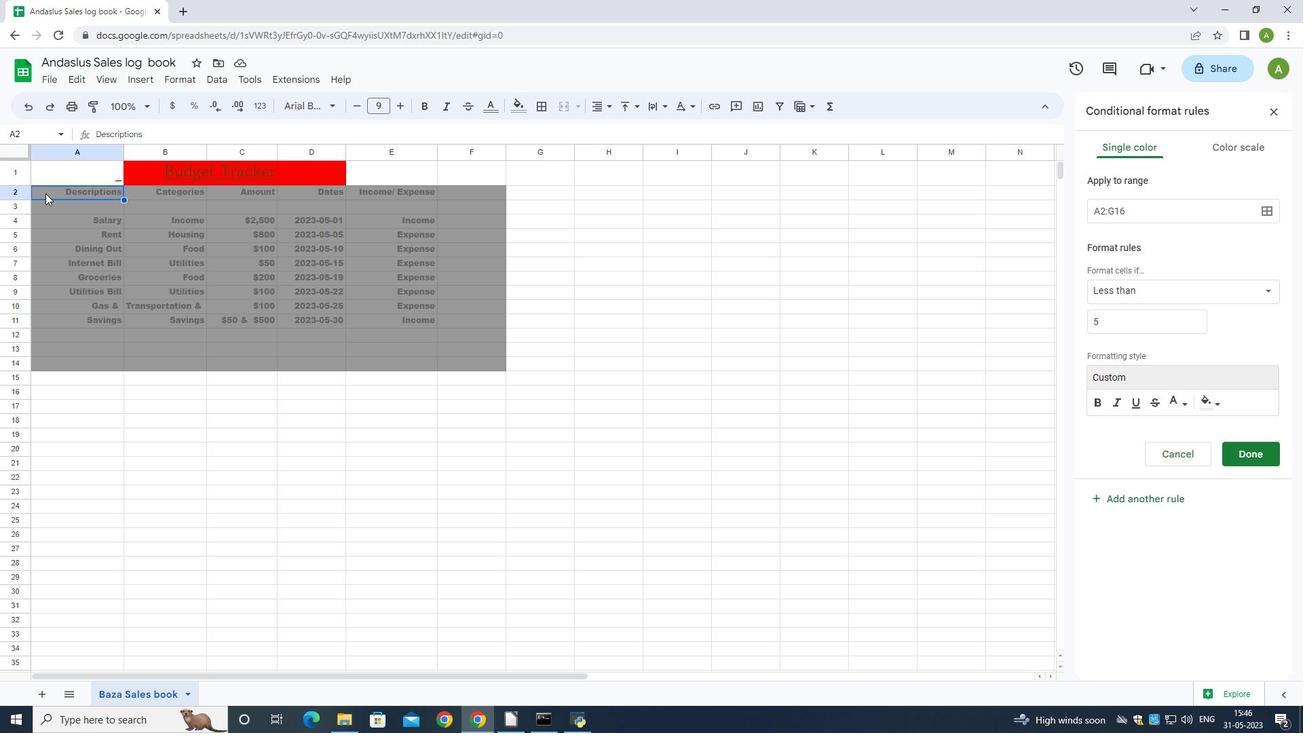 
Action: Mouse moved to (398, 105)
Screenshot: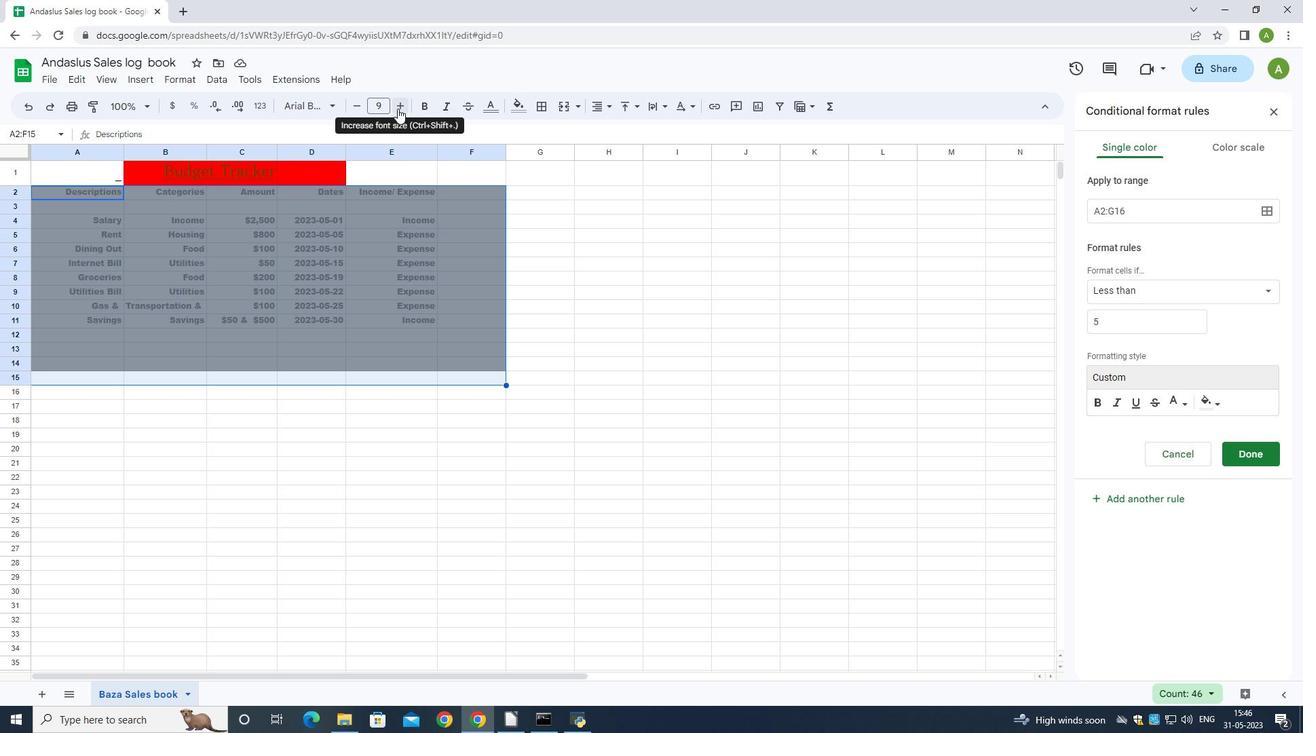 
Action: Mouse pressed left at (398, 105)
Screenshot: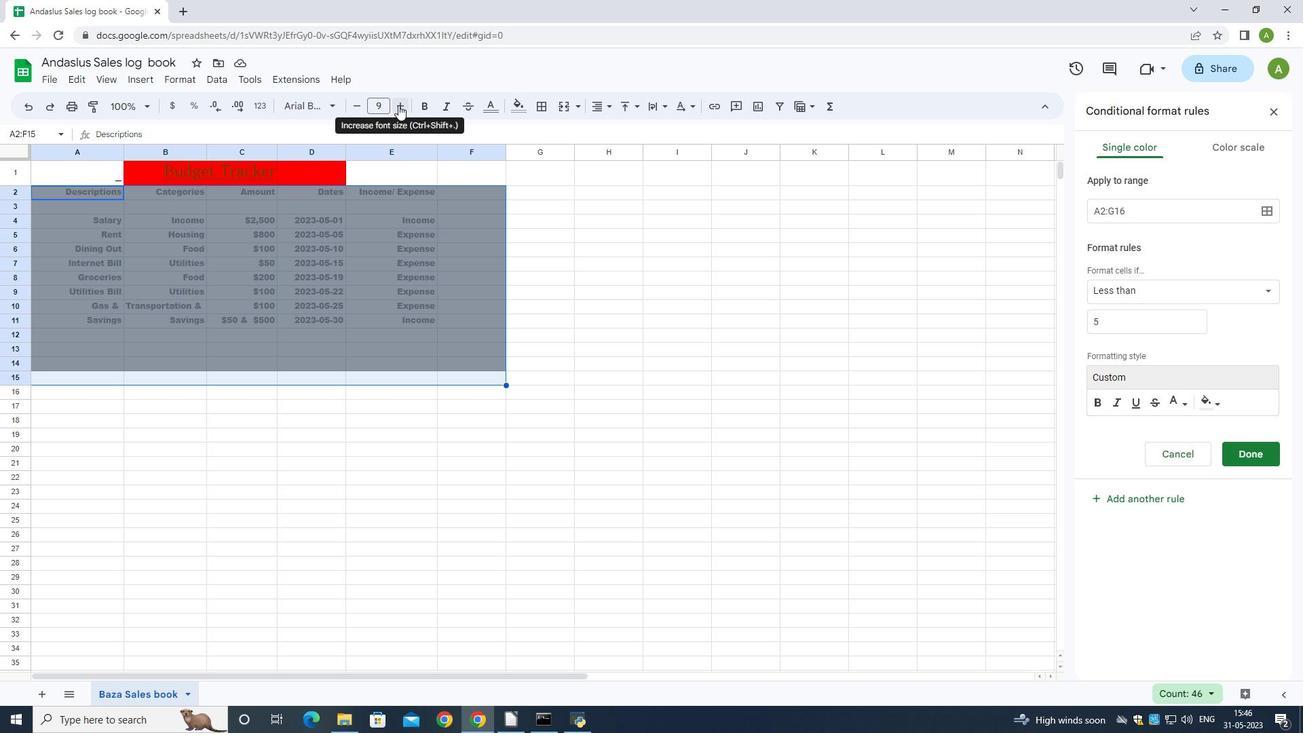 
Action: Mouse pressed left at (398, 105)
Screenshot: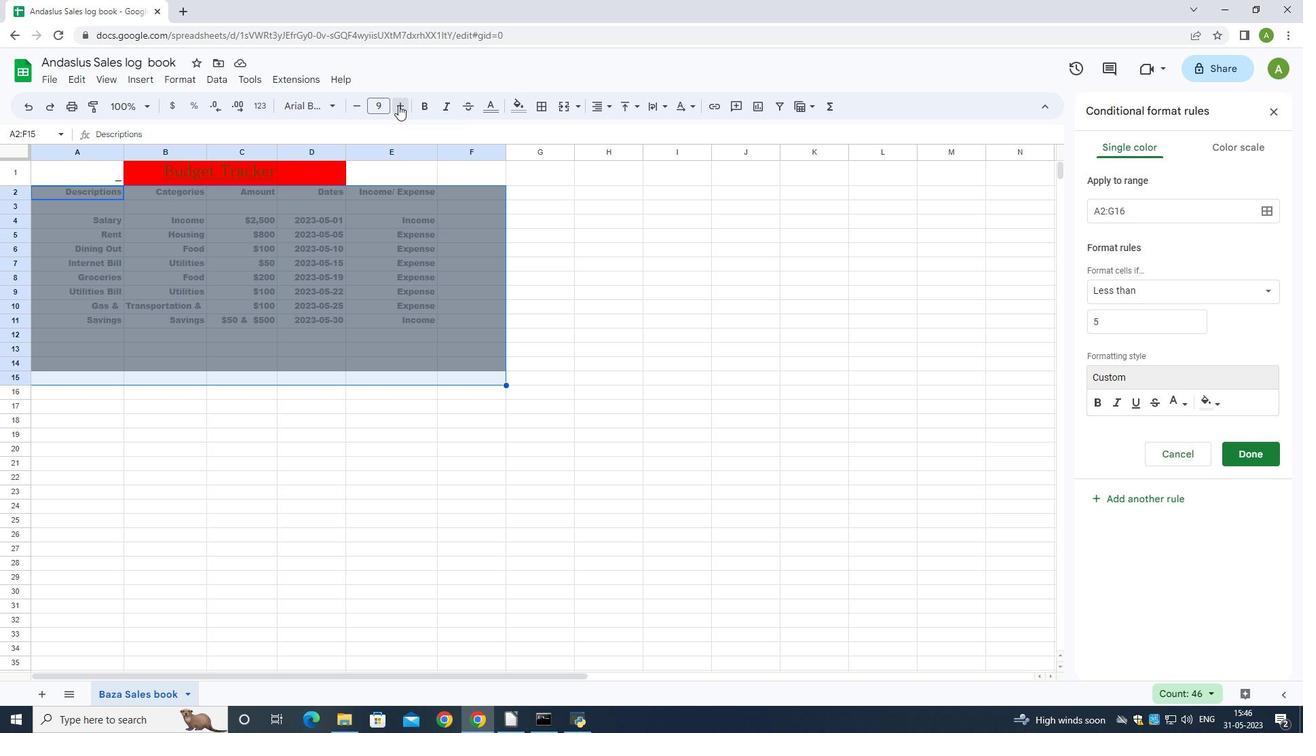 
Action: Mouse pressed left at (398, 105)
Screenshot: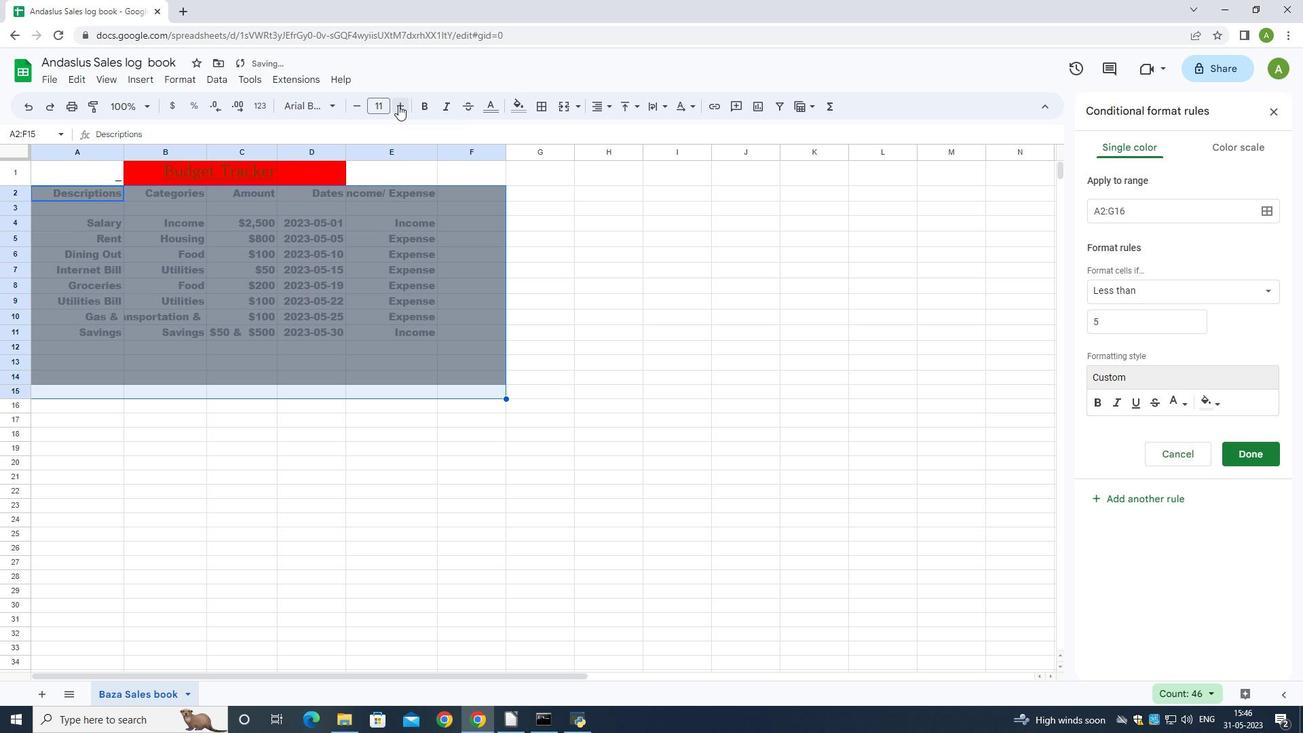 
Action: Mouse pressed left at (398, 105)
Screenshot: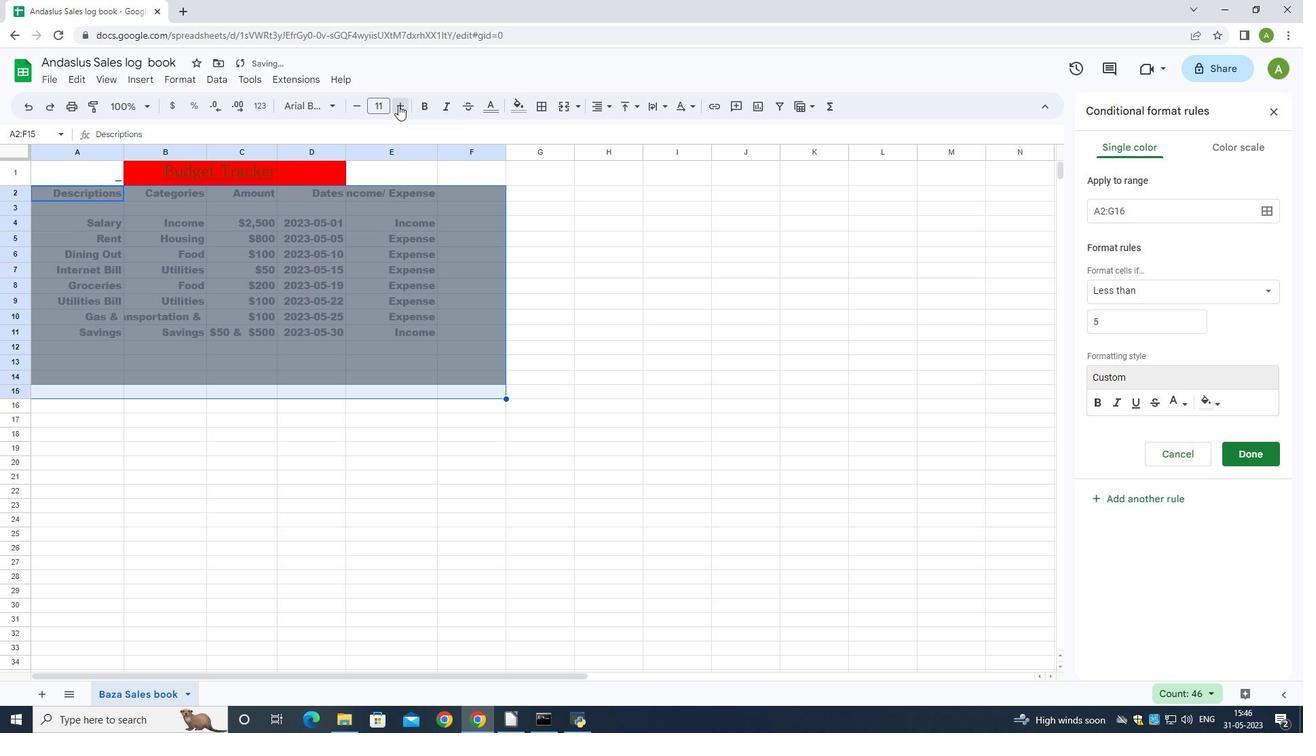 
Action: Mouse pressed left at (398, 105)
Screenshot: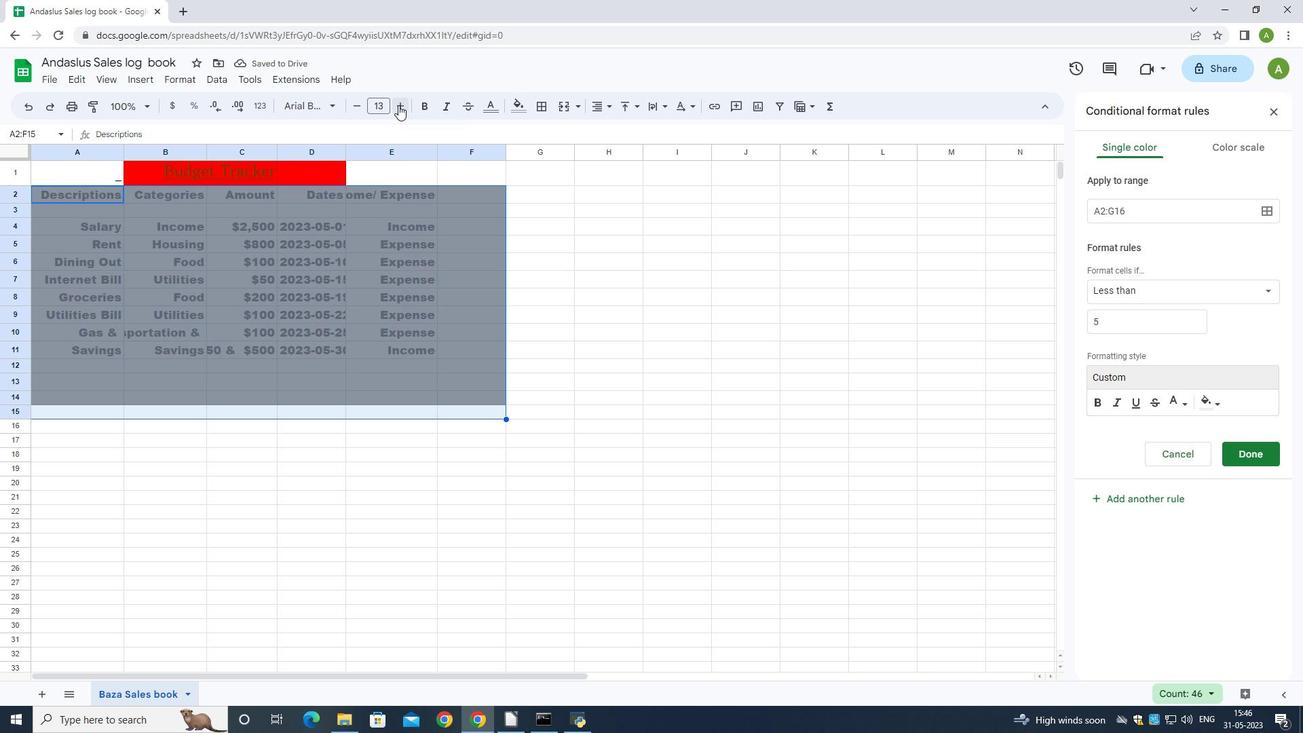 
Action: Mouse pressed left at (398, 105)
Screenshot: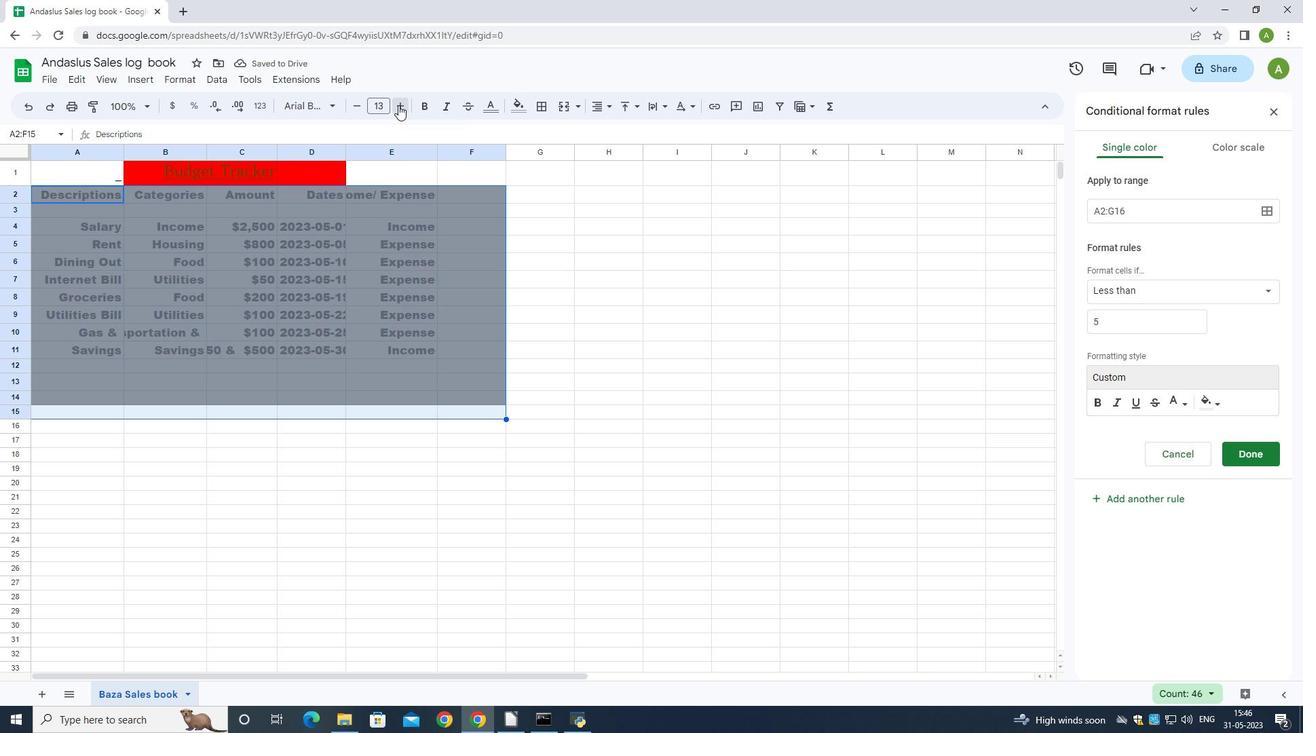 
Action: Mouse pressed left at (398, 105)
Screenshot: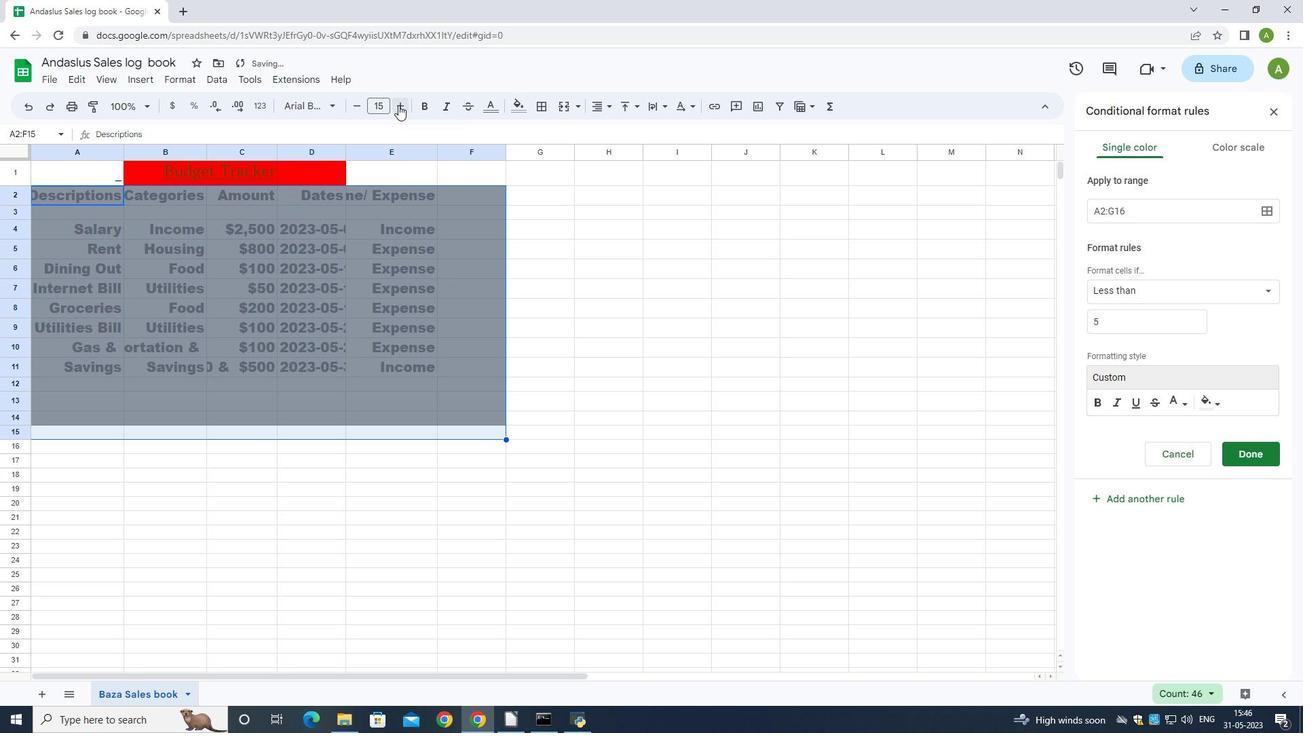 
Action: Mouse moved to (322, 110)
Screenshot: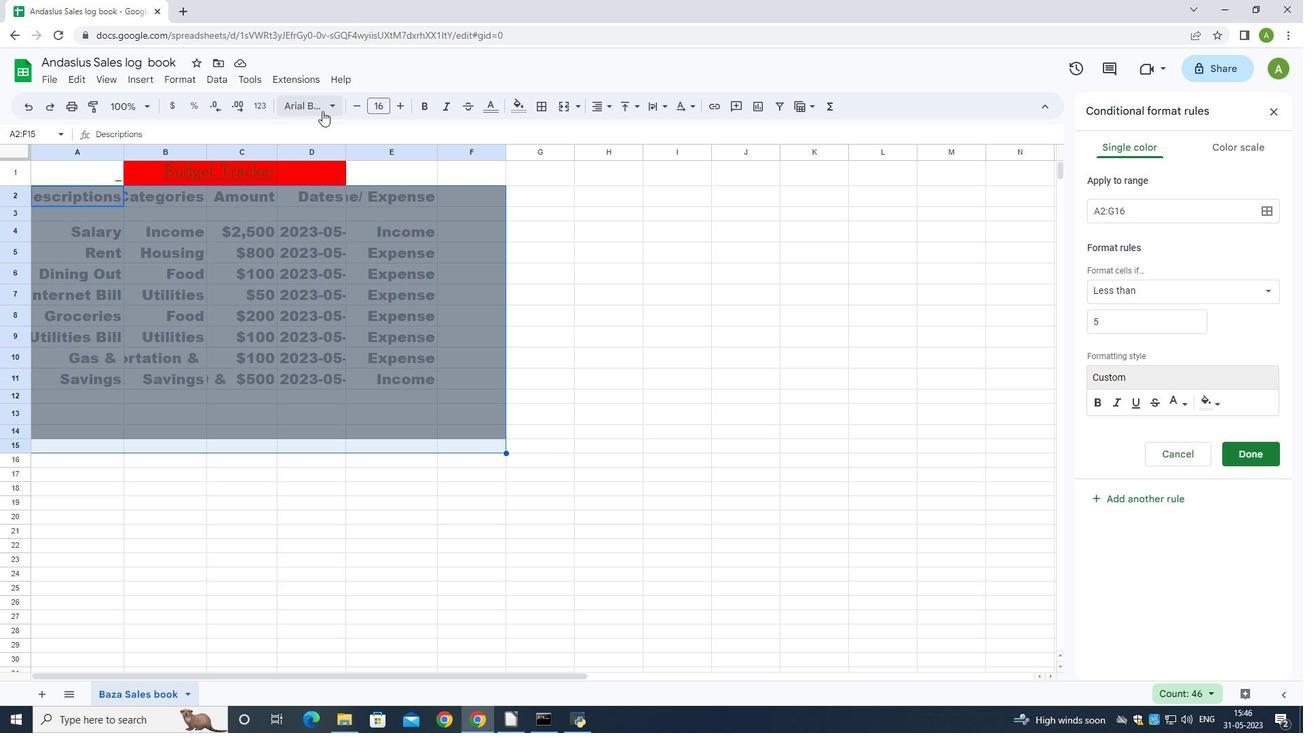 
Action: Mouse pressed left at (322, 110)
Screenshot: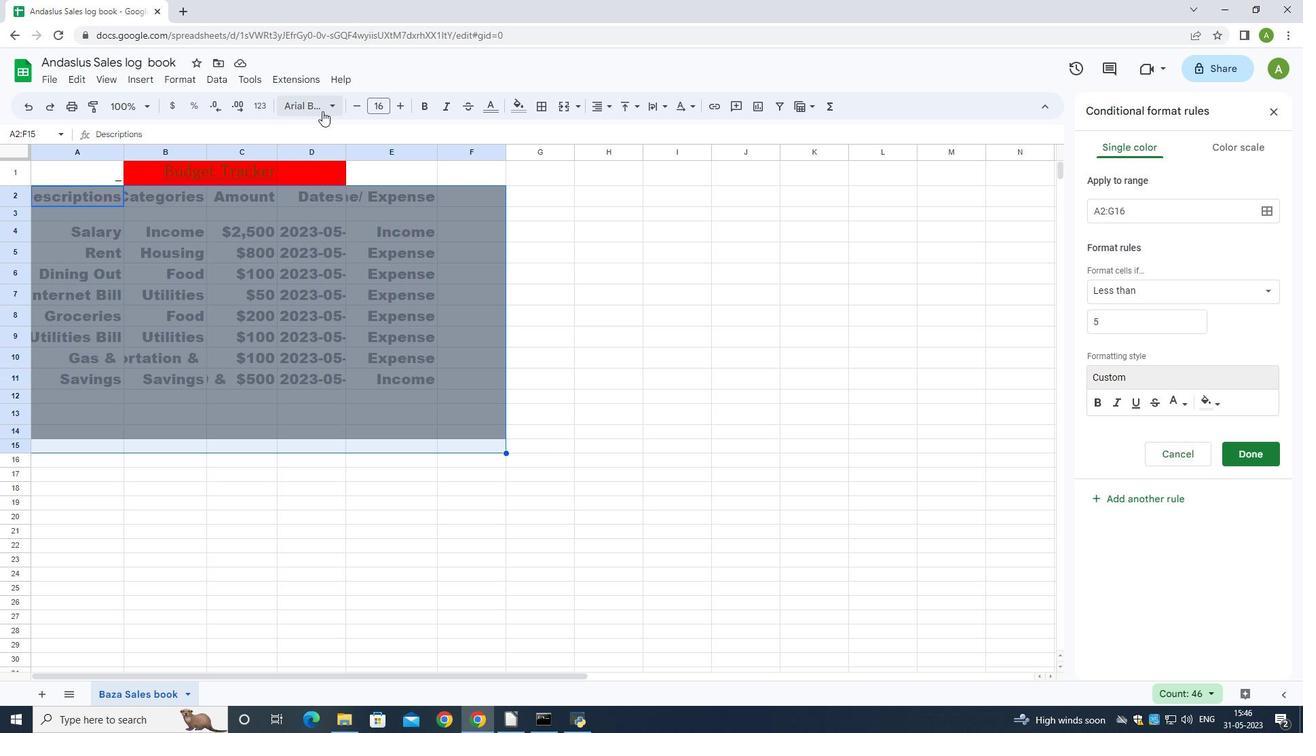 
Action: Mouse moved to (352, 129)
Screenshot: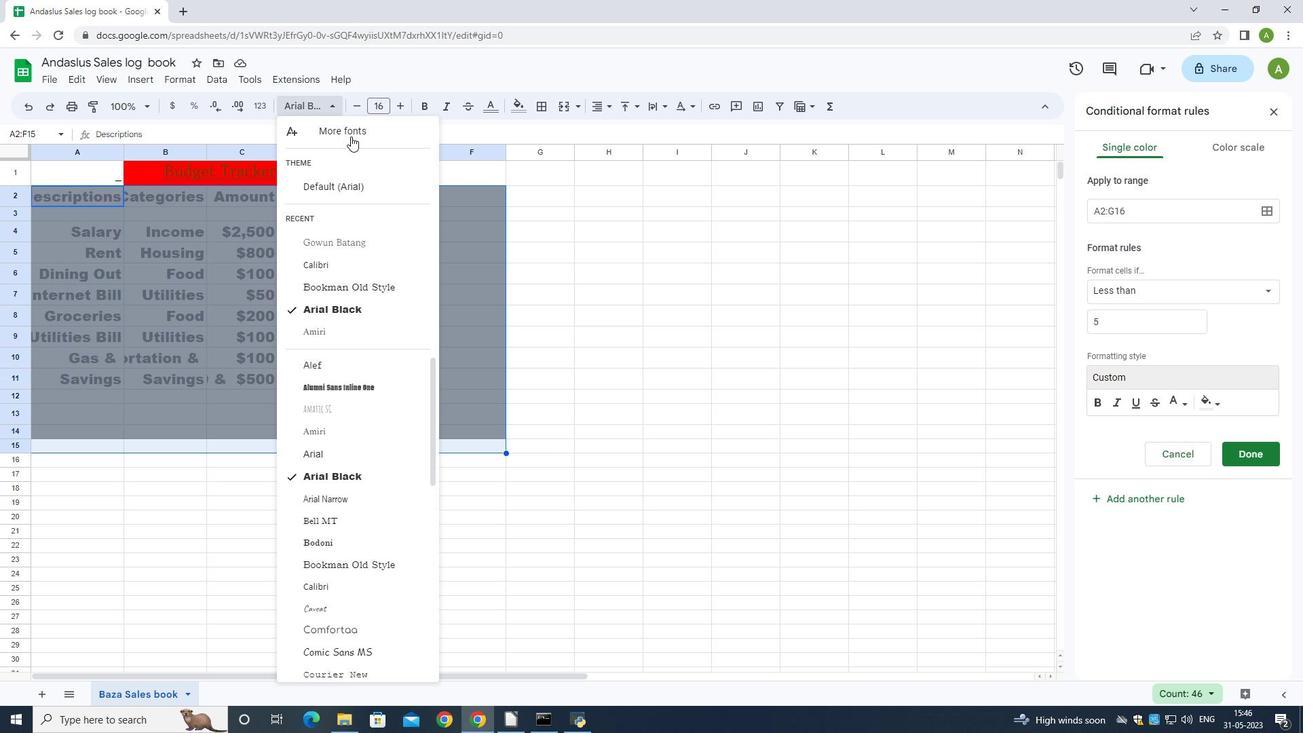 
Action: Mouse pressed left at (352, 129)
Screenshot: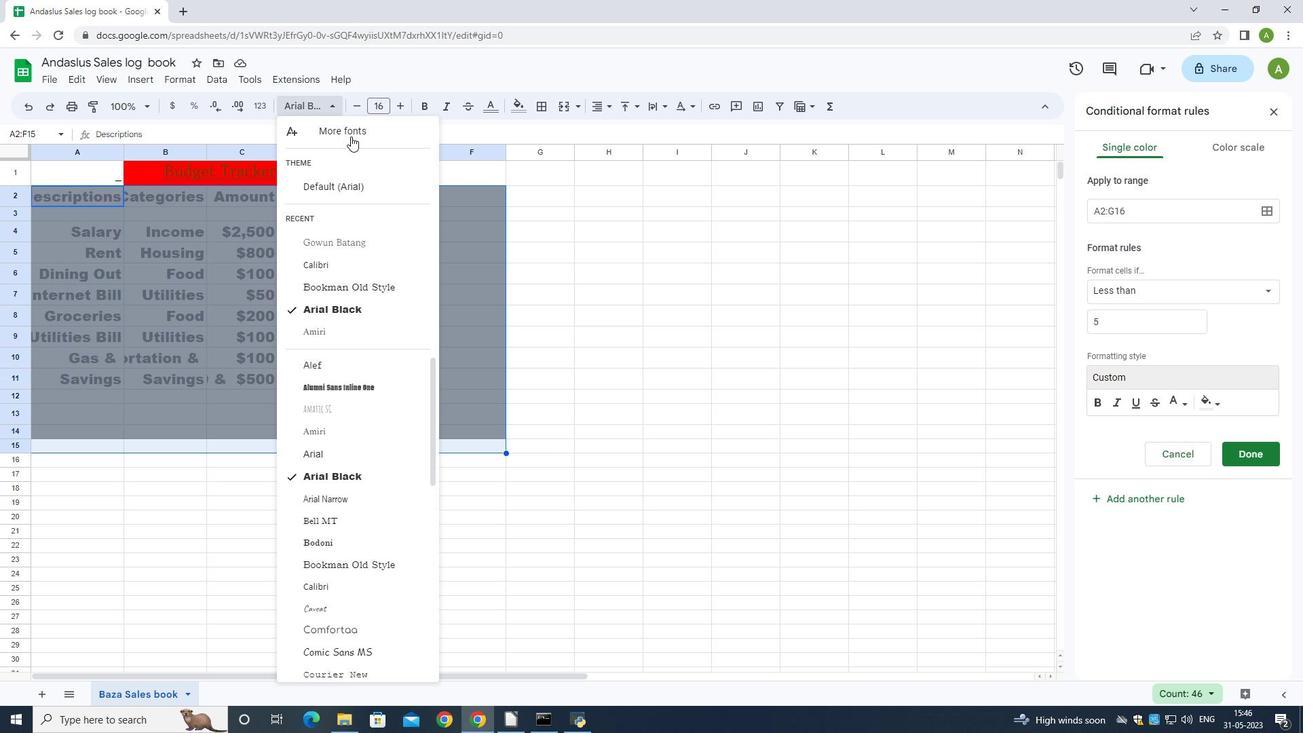 
Action: Mouse moved to (408, 572)
Screenshot: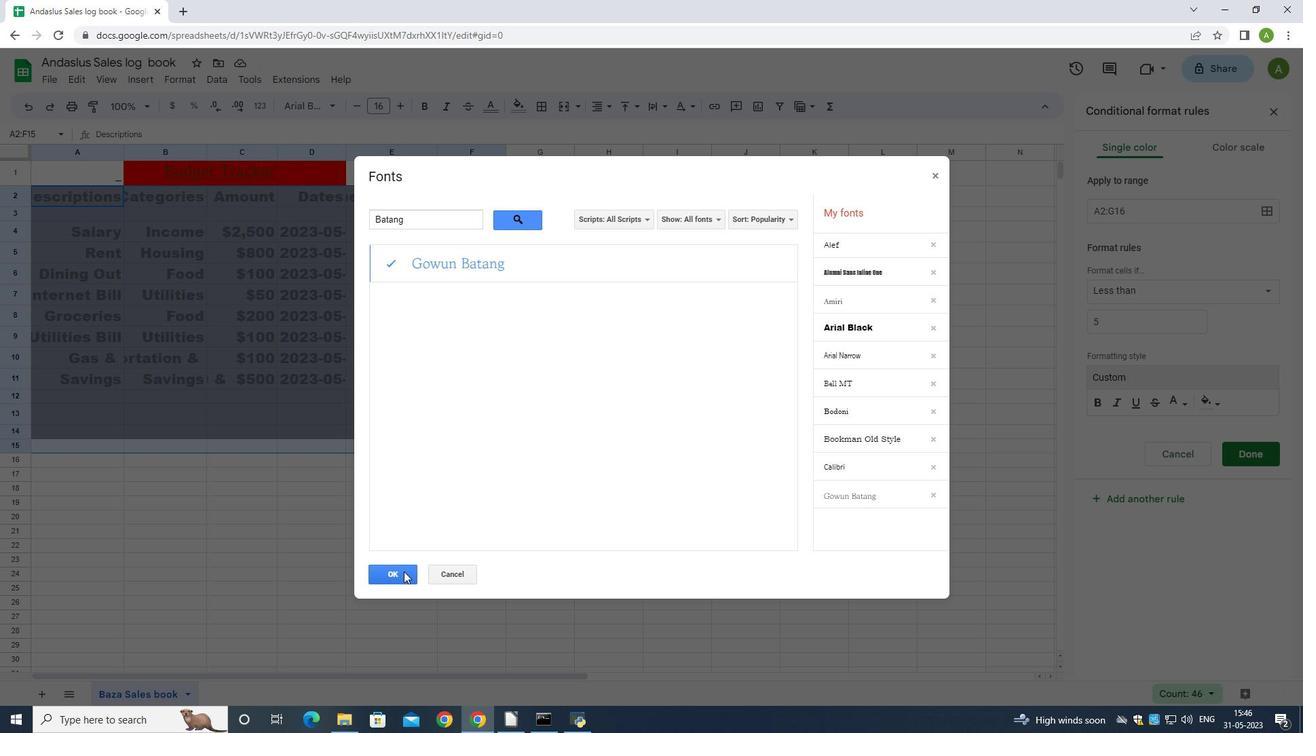 
Action: Mouse pressed left at (408, 572)
Screenshot: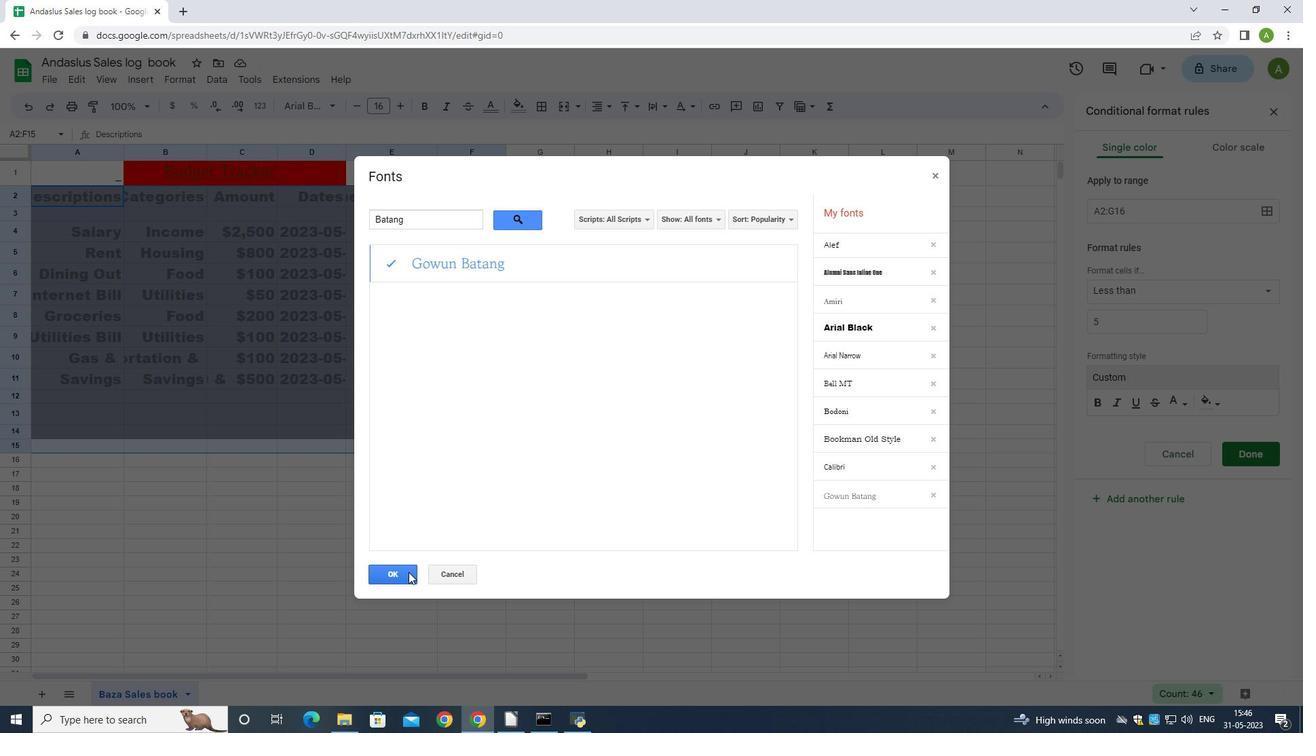 
Action: Mouse moved to (65, 172)
Screenshot: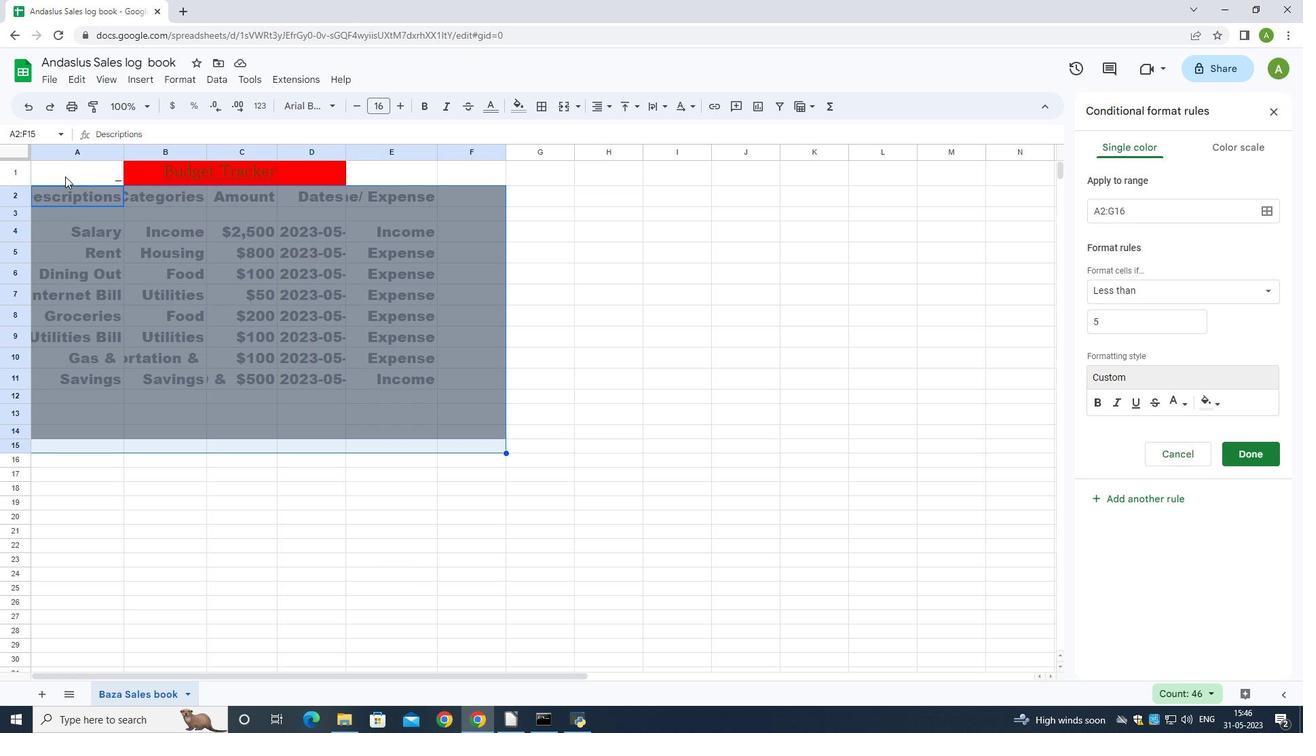 
Action: Mouse pressed left at (65, 172)
Screenshot: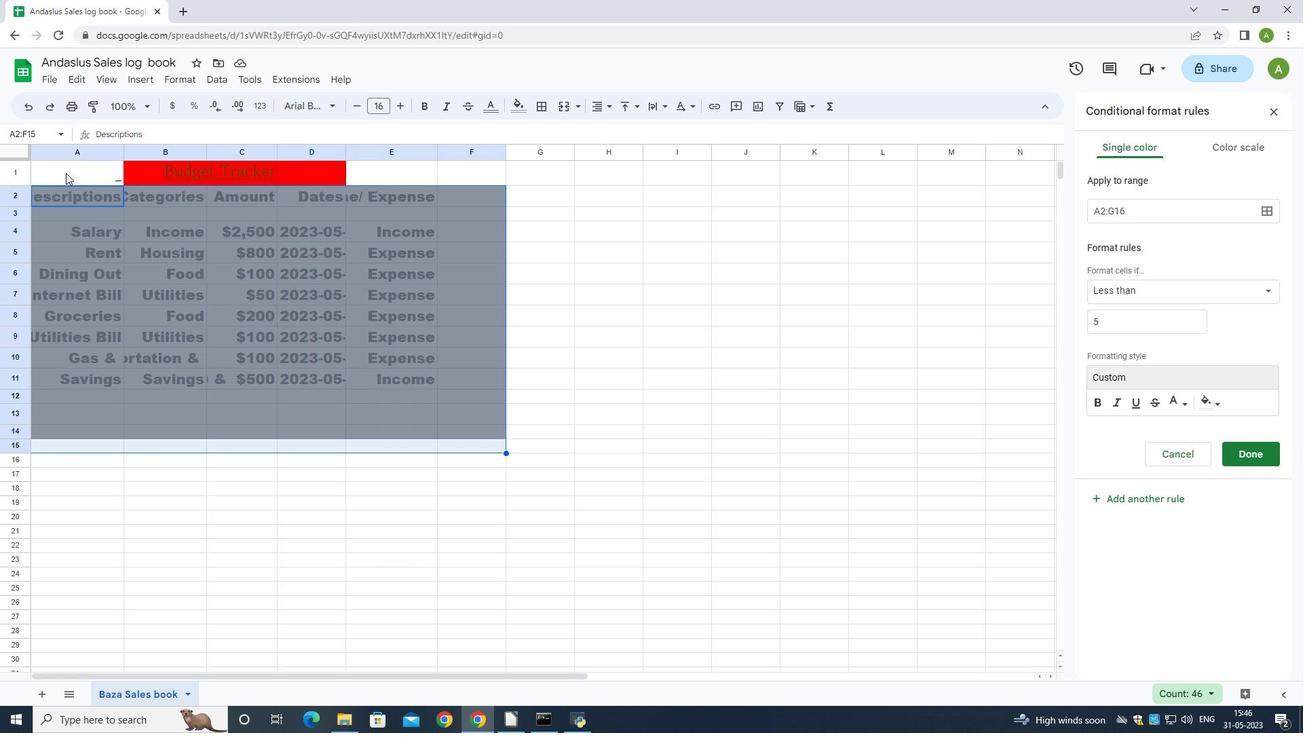 
Action: Mouse moved to (601, 106)
Screenshot: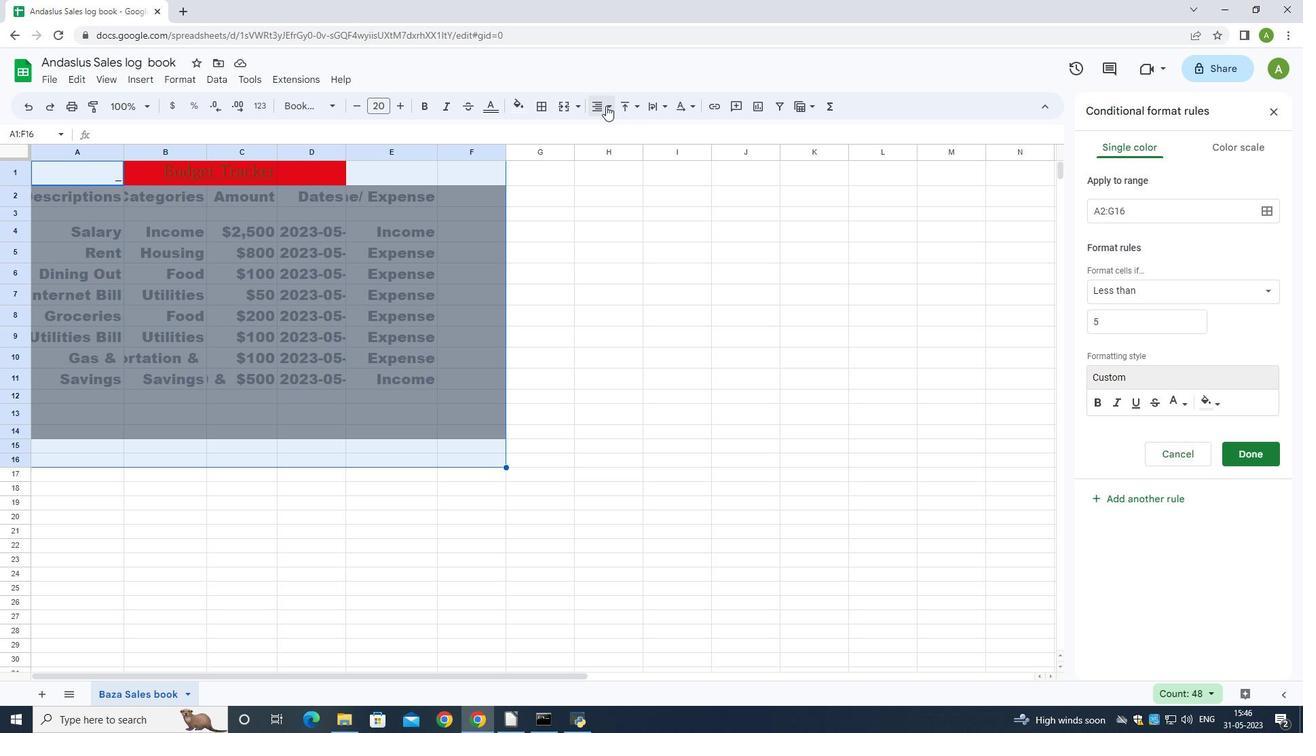 
Action: Mouse pressed left at (601, 106)
Screenshot: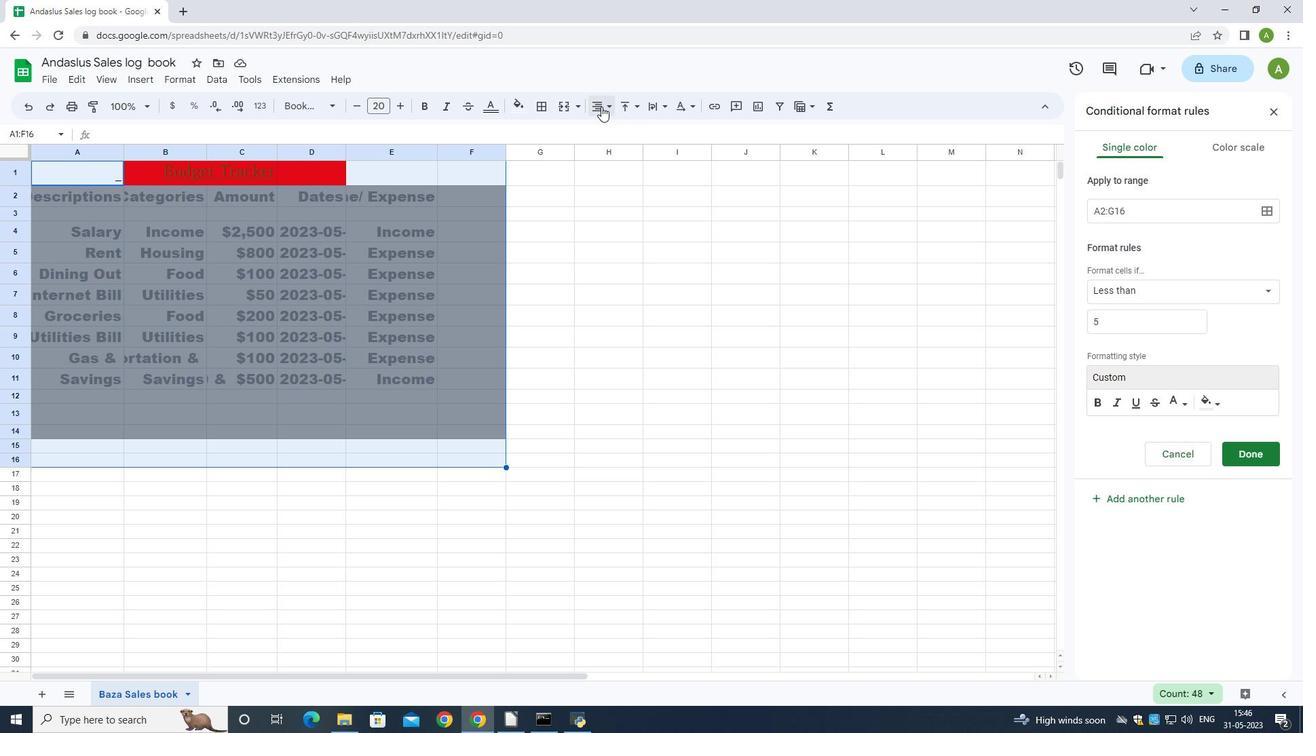
Action: Mouse moved to (606, 138)
Screenshot: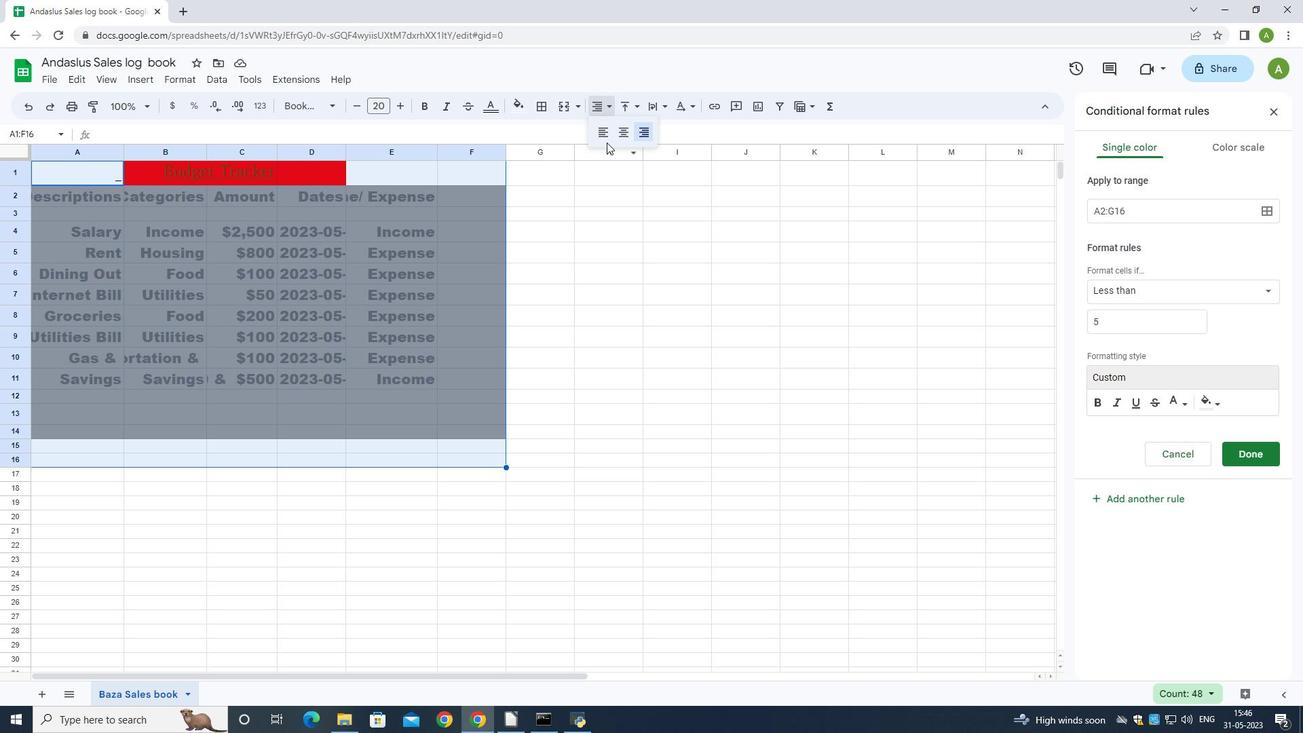 
Action: Mouse pressed left at (606, 138)
Screenshot: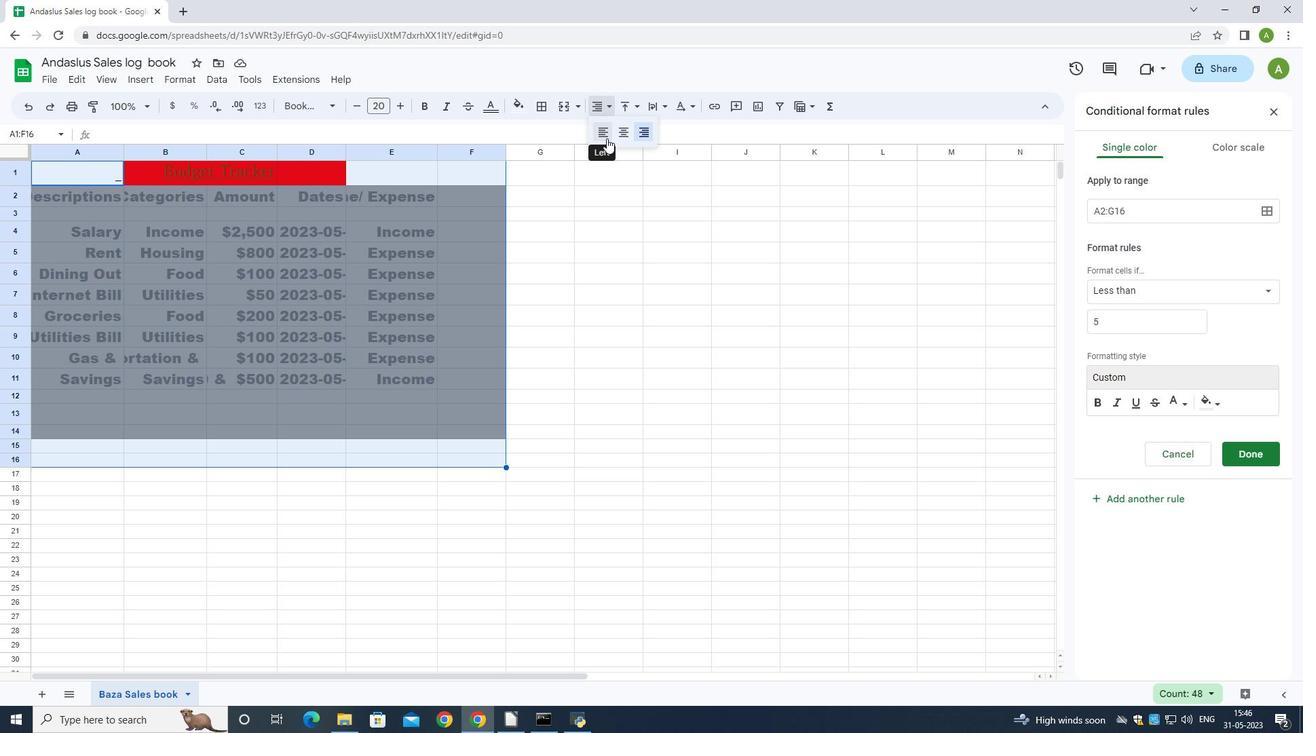
Action: Mouse moved to (159, 694)
Screenshot: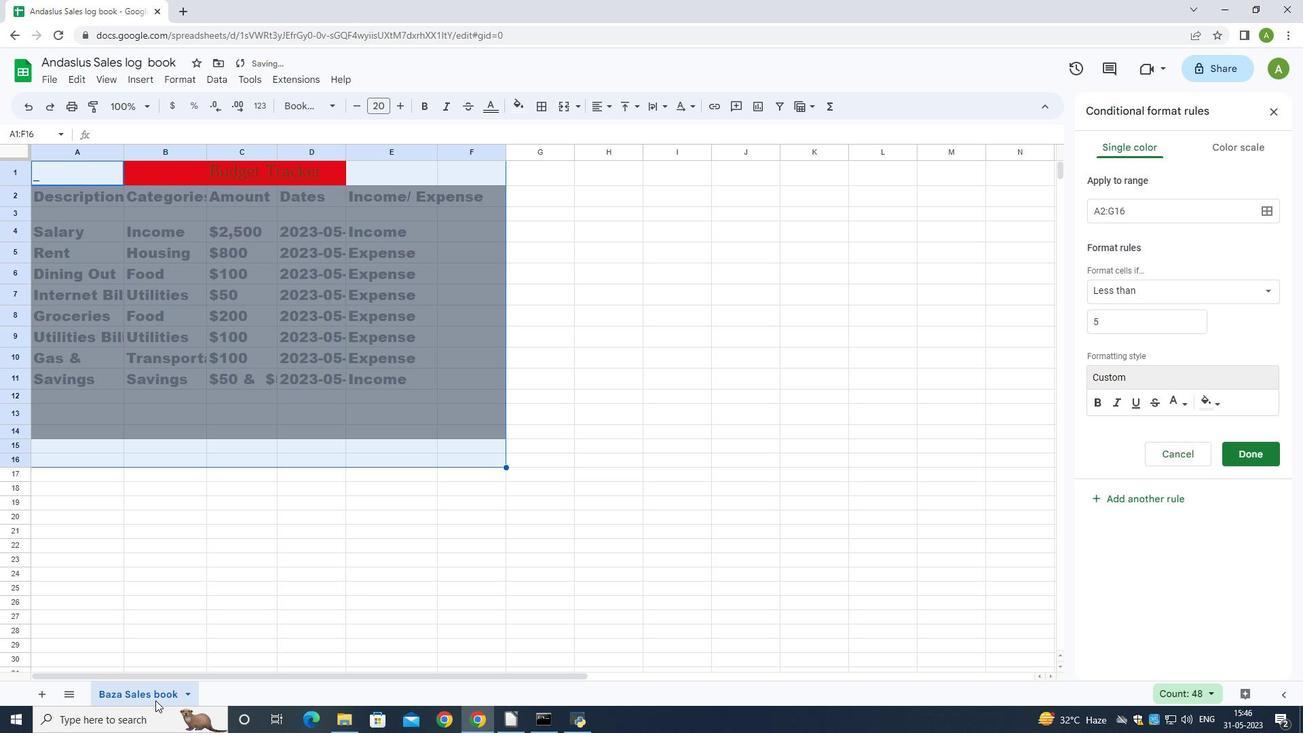 
Action: Mouse pressed left at (159, 694)
Screenshot: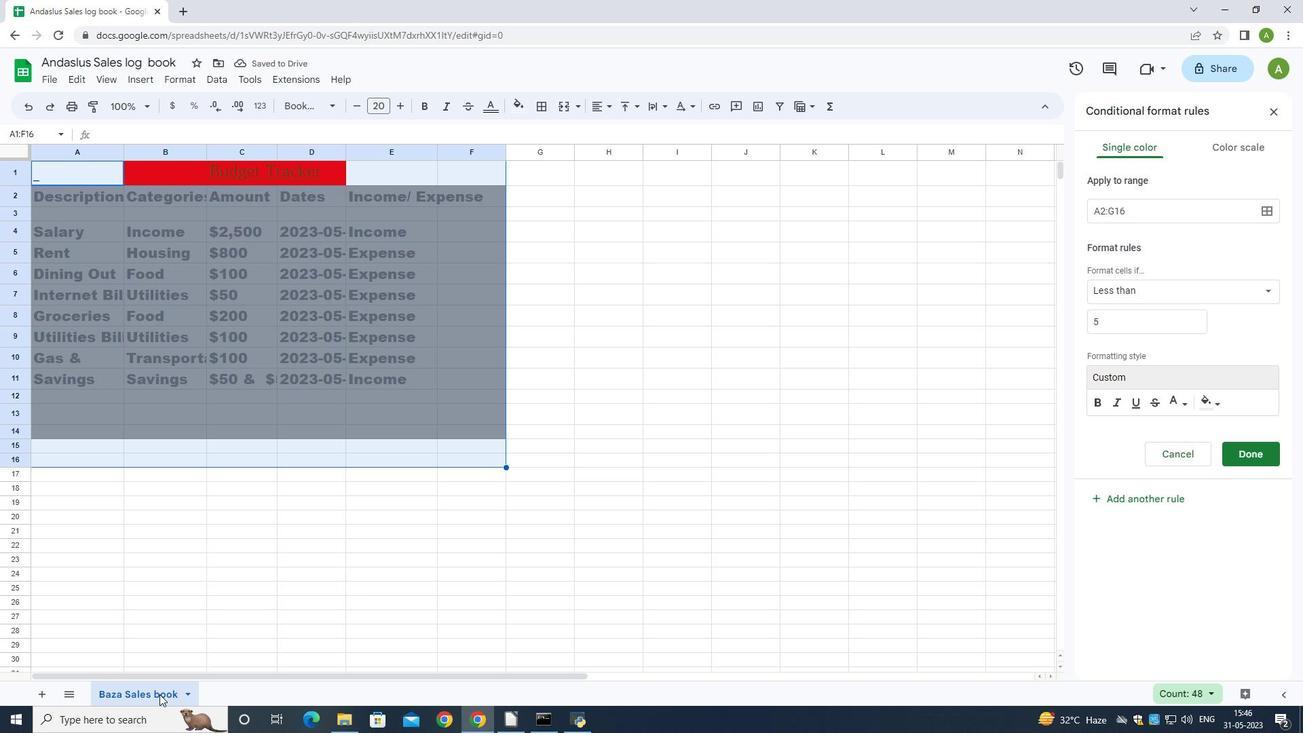 
Action: Mouse moved to (164, 689)
Screenshot: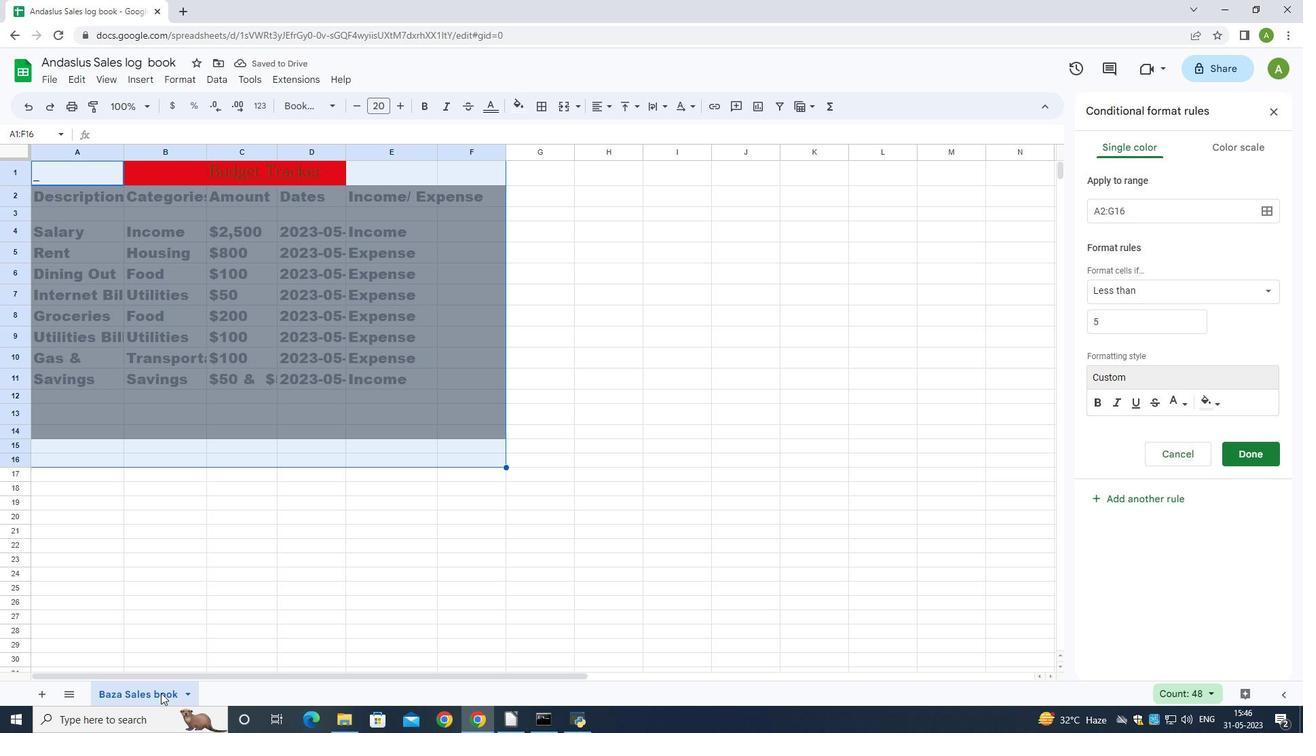 
Action: Key pressed <Key.enter><Key.shift>S
Screenshot: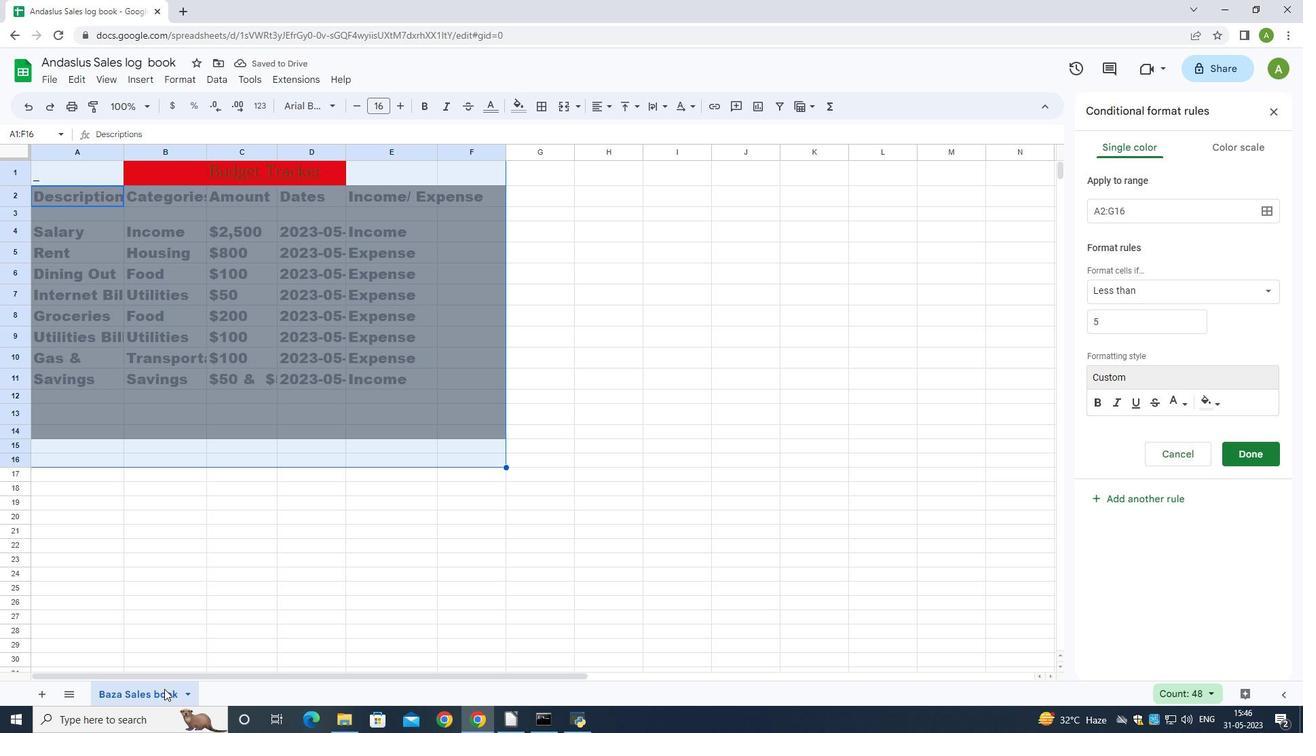 
